 Task: Add a condition where "Channel Is not Mobile SDK" in pending tickets.
Action: Mouse moved to (140, 483)
Screenshot: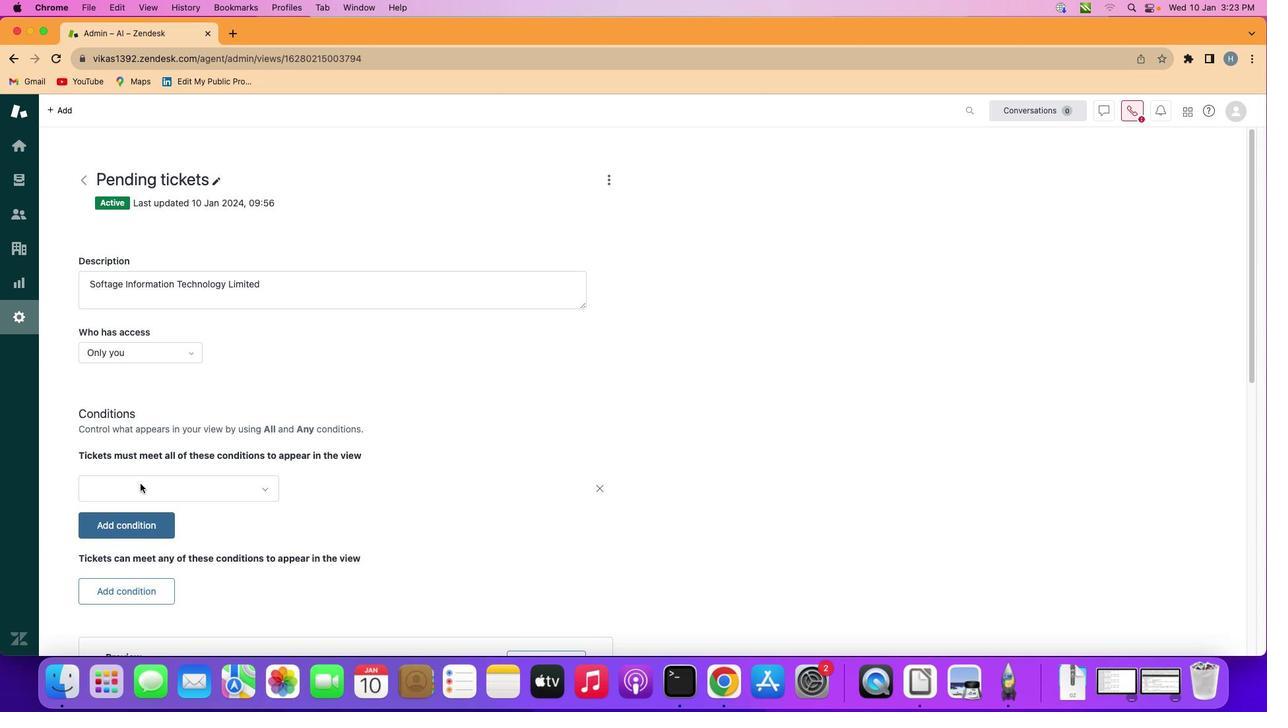 
Action: Mouse pressed left at (140, 483)
Screenshot: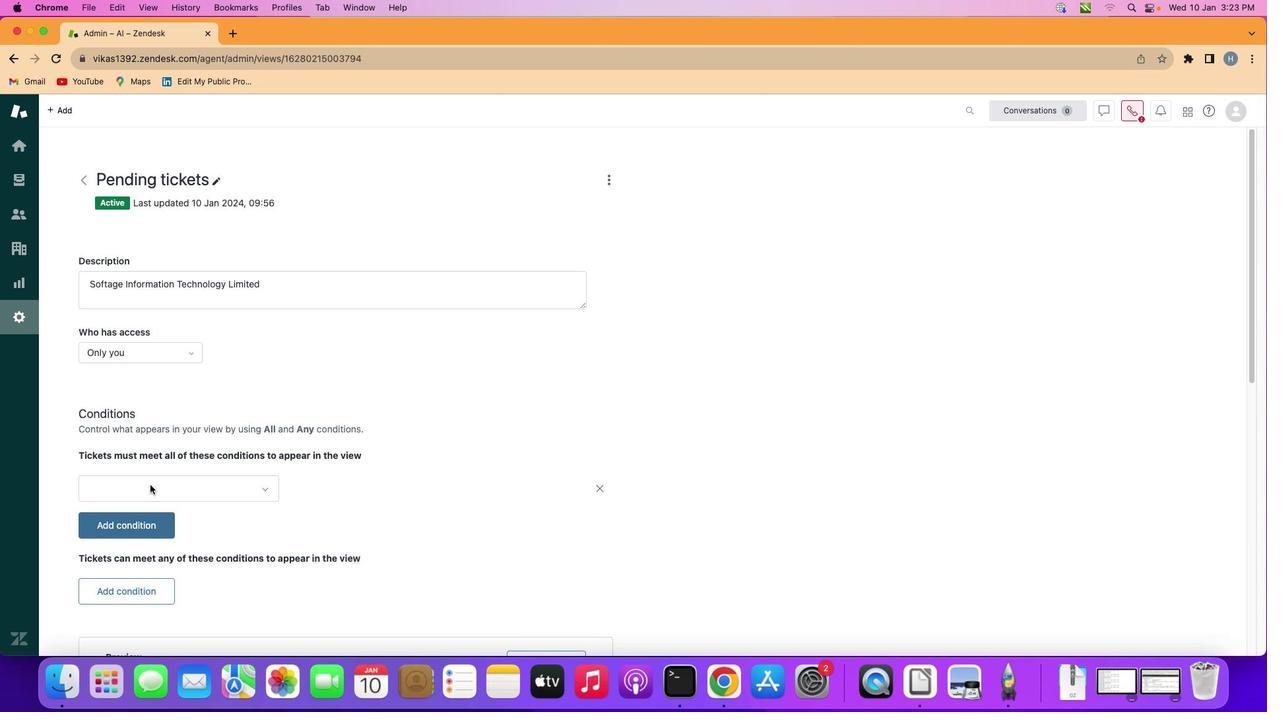 
Action: Mouse moved to (219, 487)
Screenshot: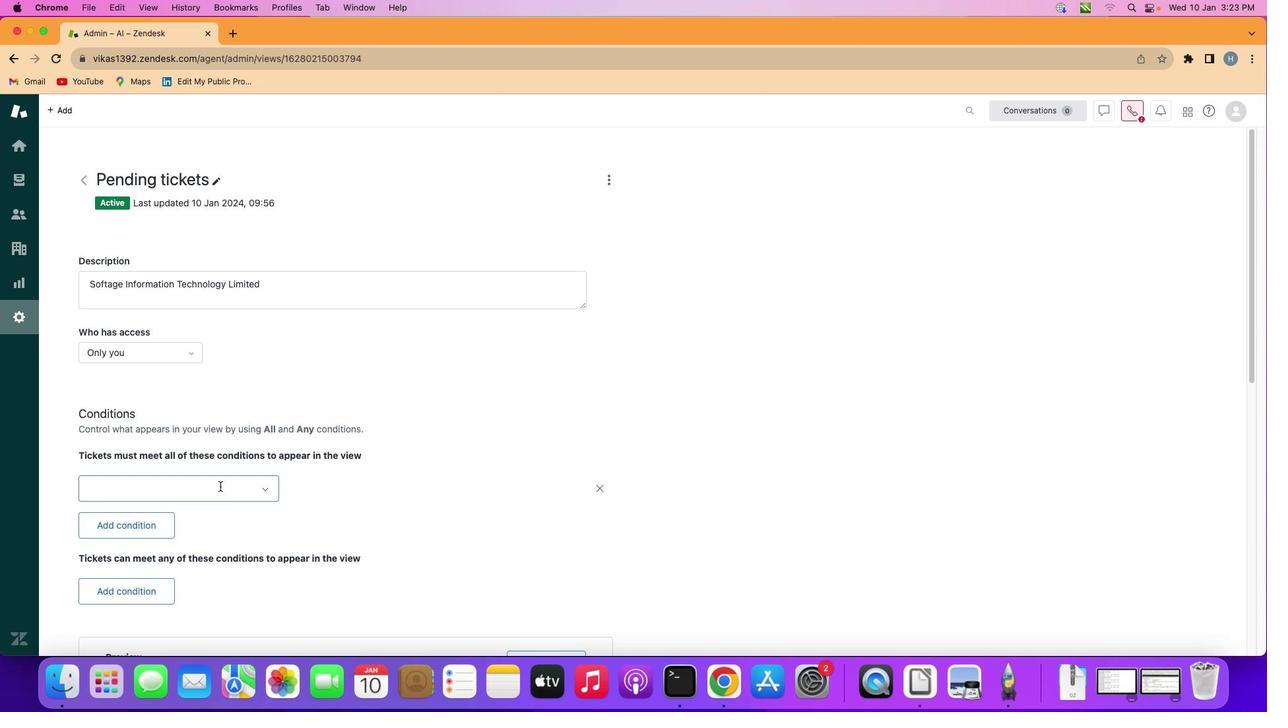 
Action: Mouse pressed left at (219, 487)
Screenshot: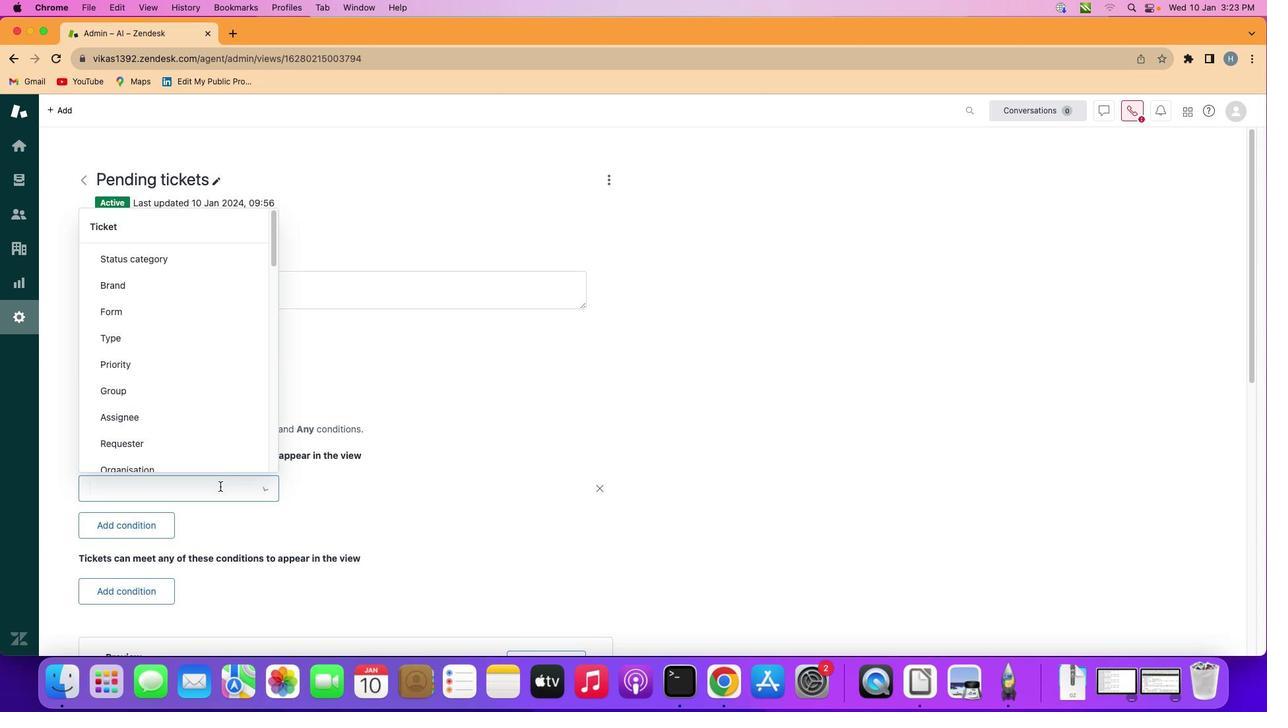 
Action: Mouse moved to (200, 373)
Screenshot: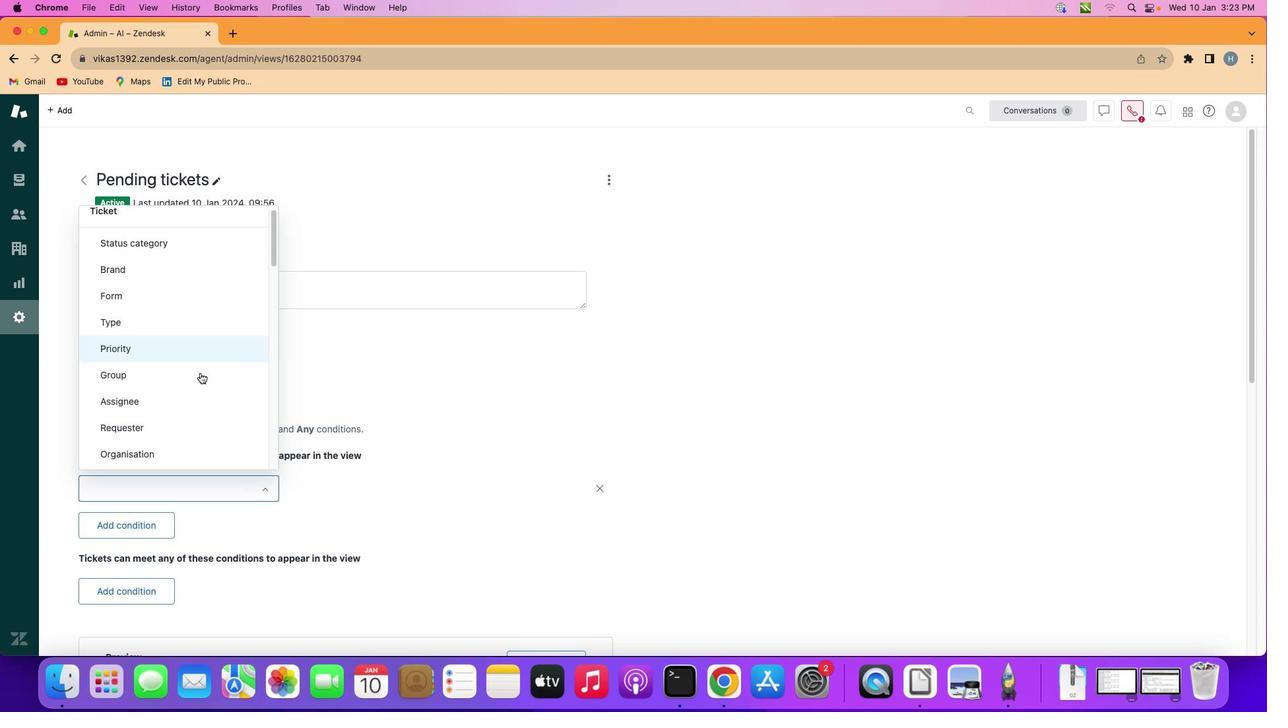 
Action: Mouse scrolled (200, 373) with delta (0, 0)
Screenshot: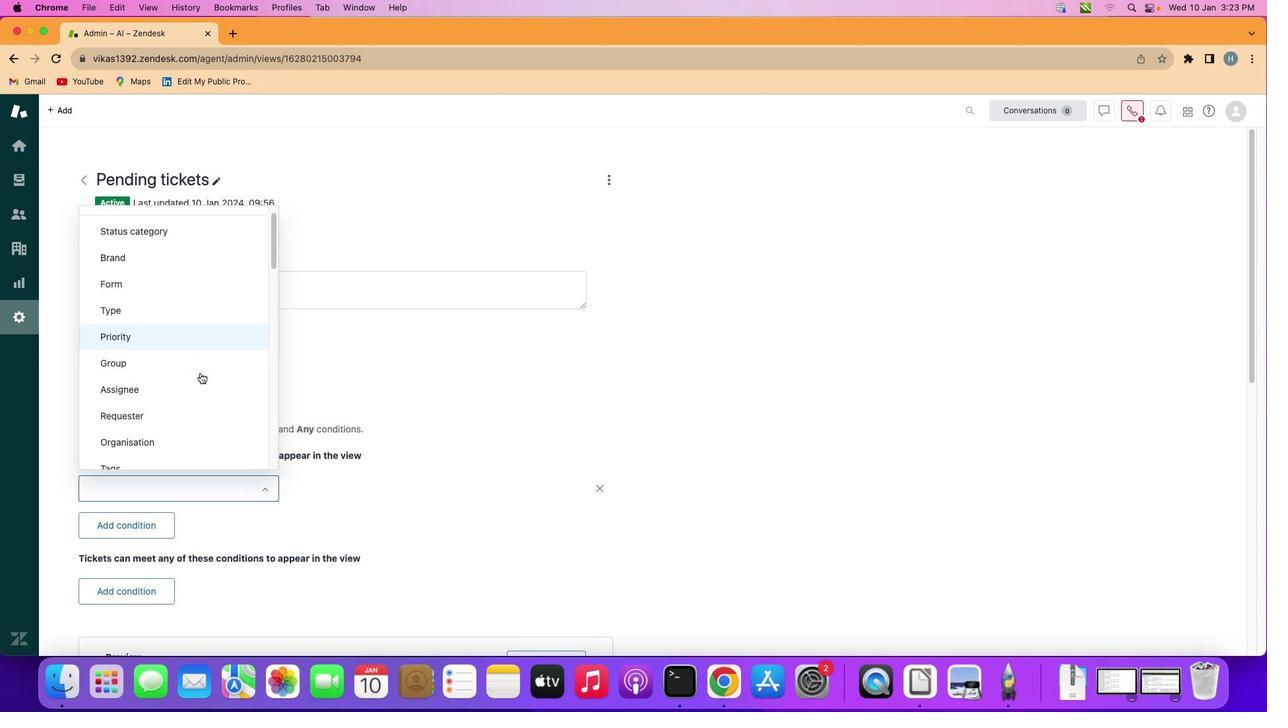 
Action: Mouse scrolled (200, 373) with delta (0, 0)
Screenshot: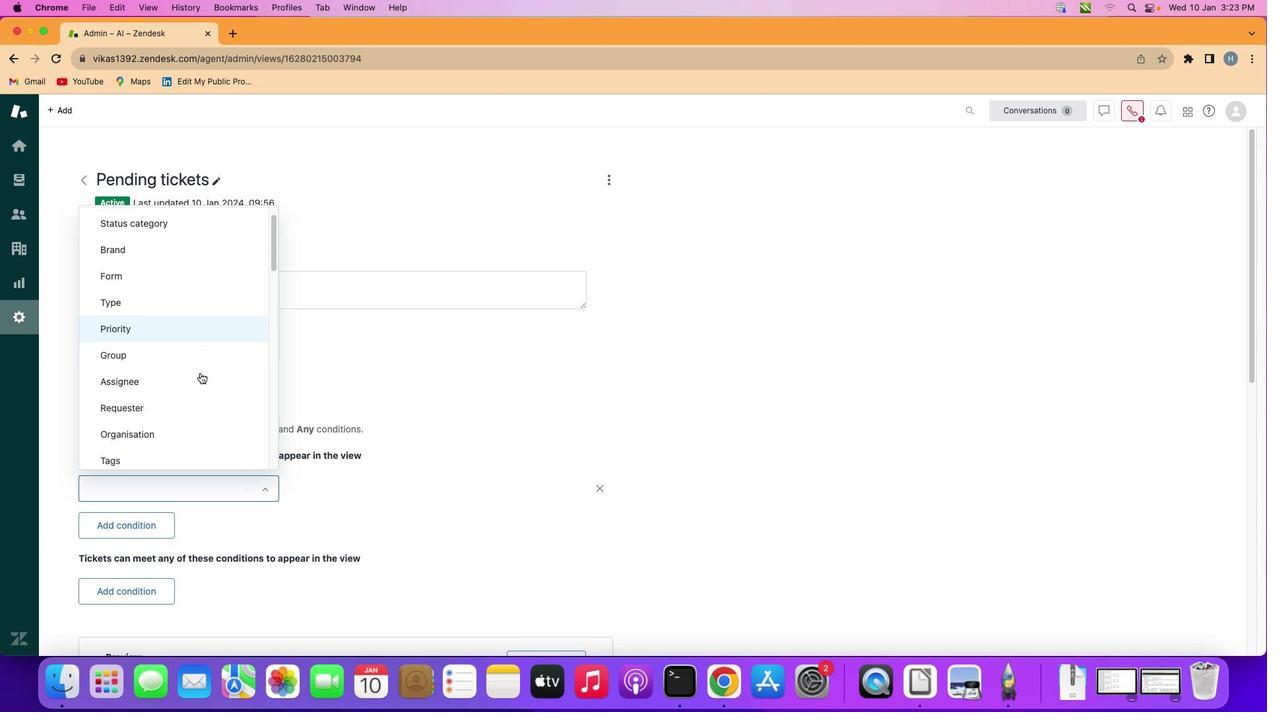 
Action: Mouse scrolled (200, 373) with delta (0, 0)
Screenshot: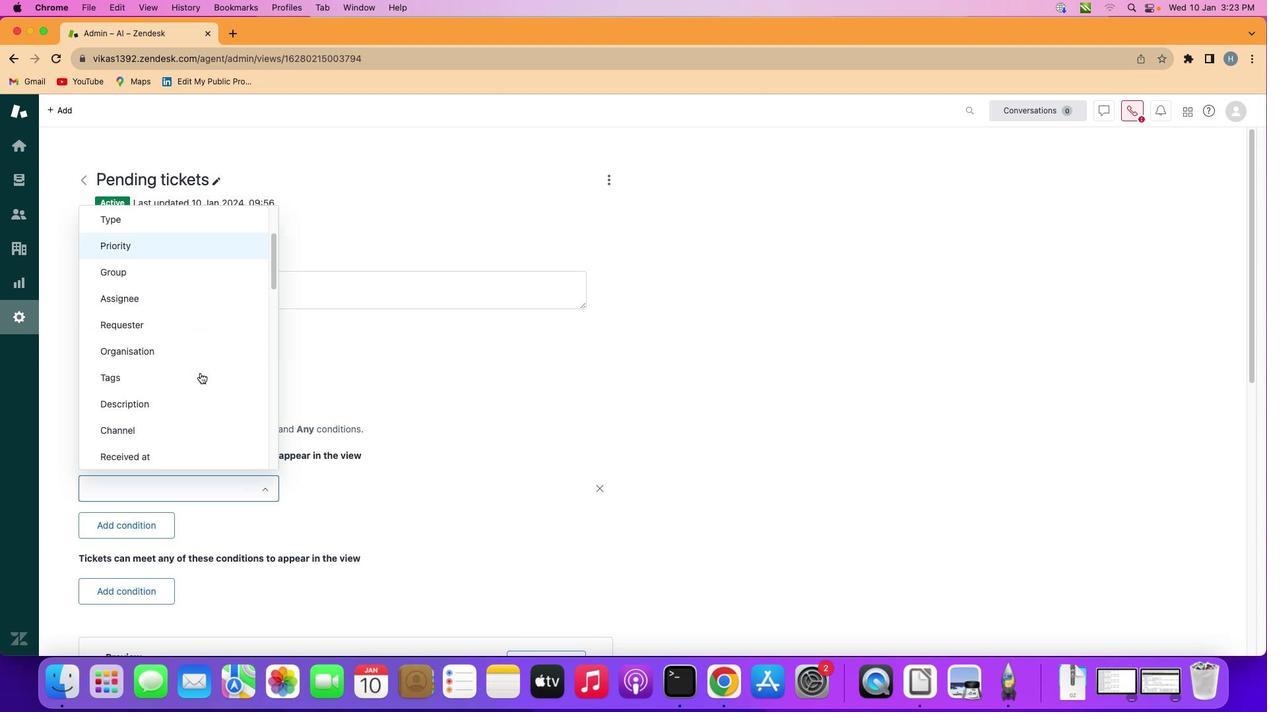 
Action: Mouse scrolled (200, 373) with delta (0, -1)
Screenshot: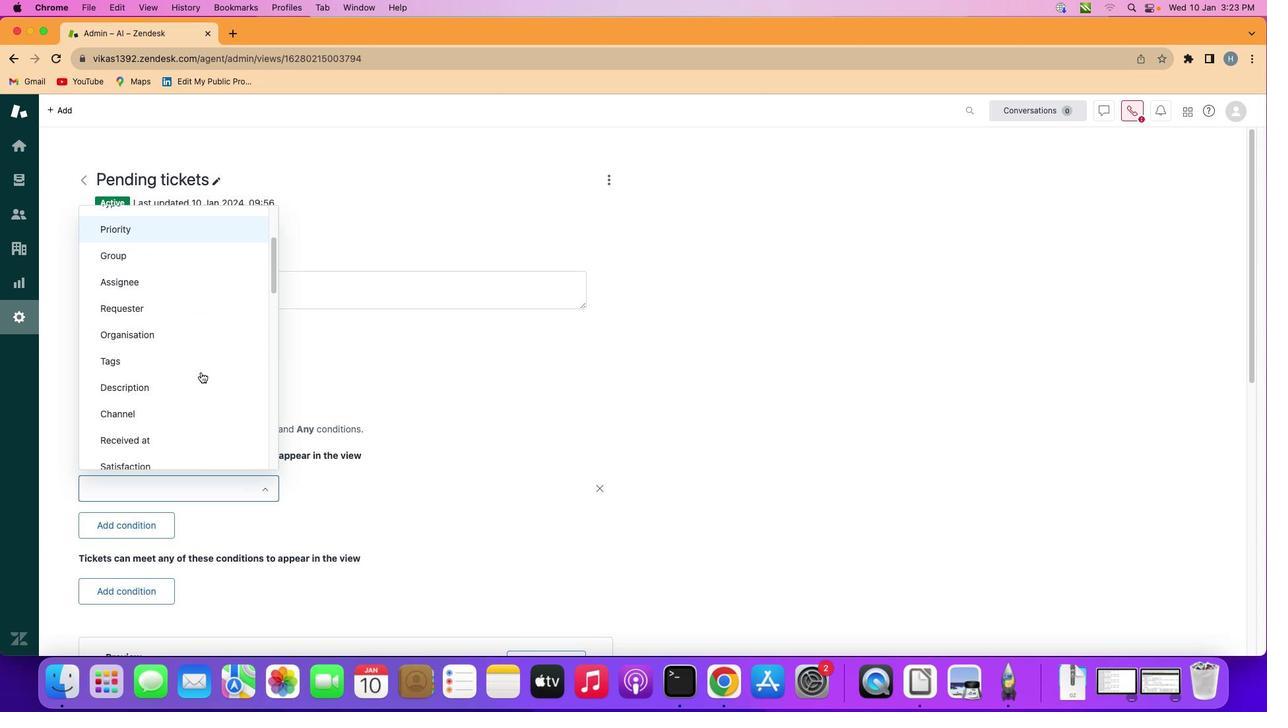 
Action: Mouse scrolled (200, 373) with delta (0, 0)
Screenshot: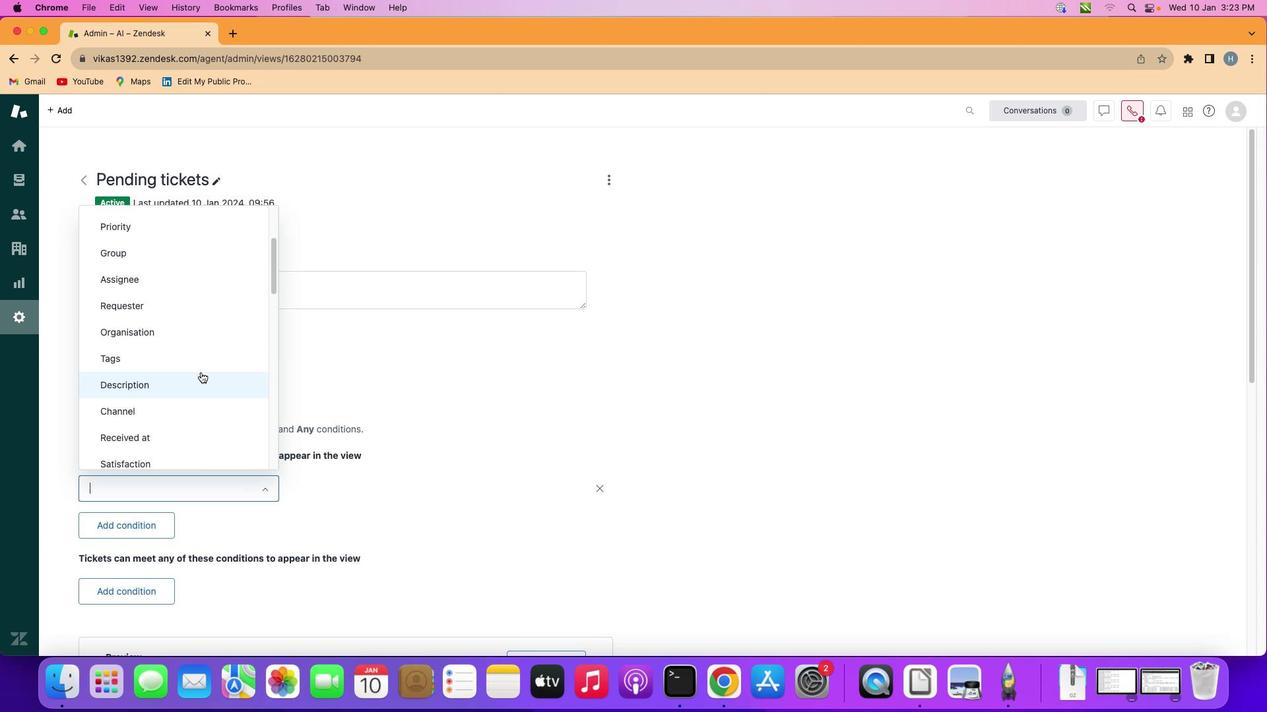 
Action: Mouse moved to (192, 407)
Screenshot: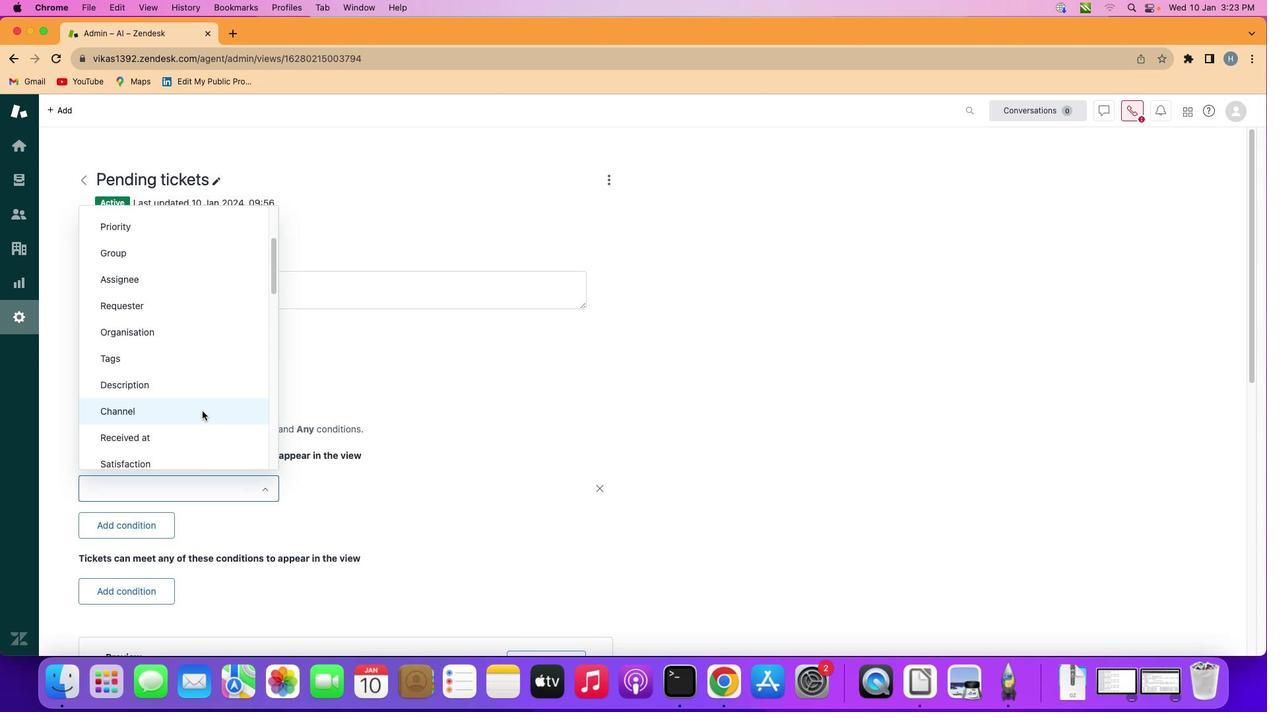 
Action: Mouse pressed left at (192, 407)
Screenshot: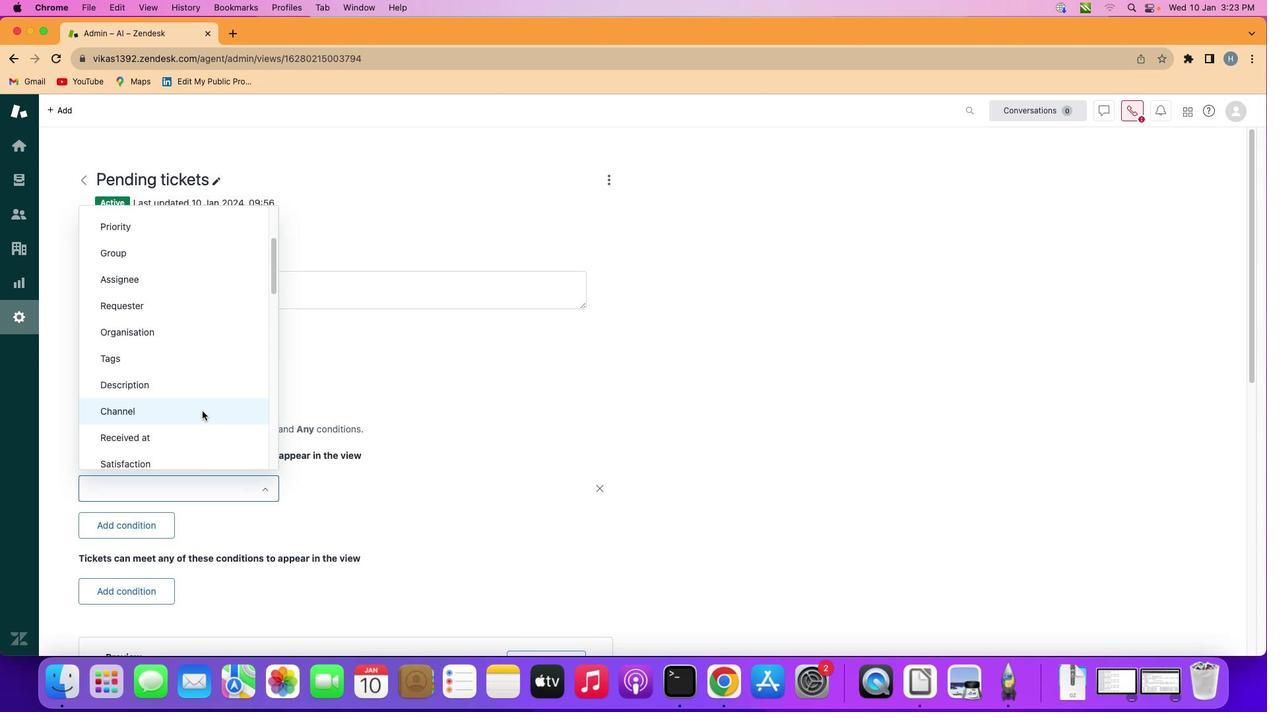 
Action: Mouse moved to (334, 489)
Screenshot: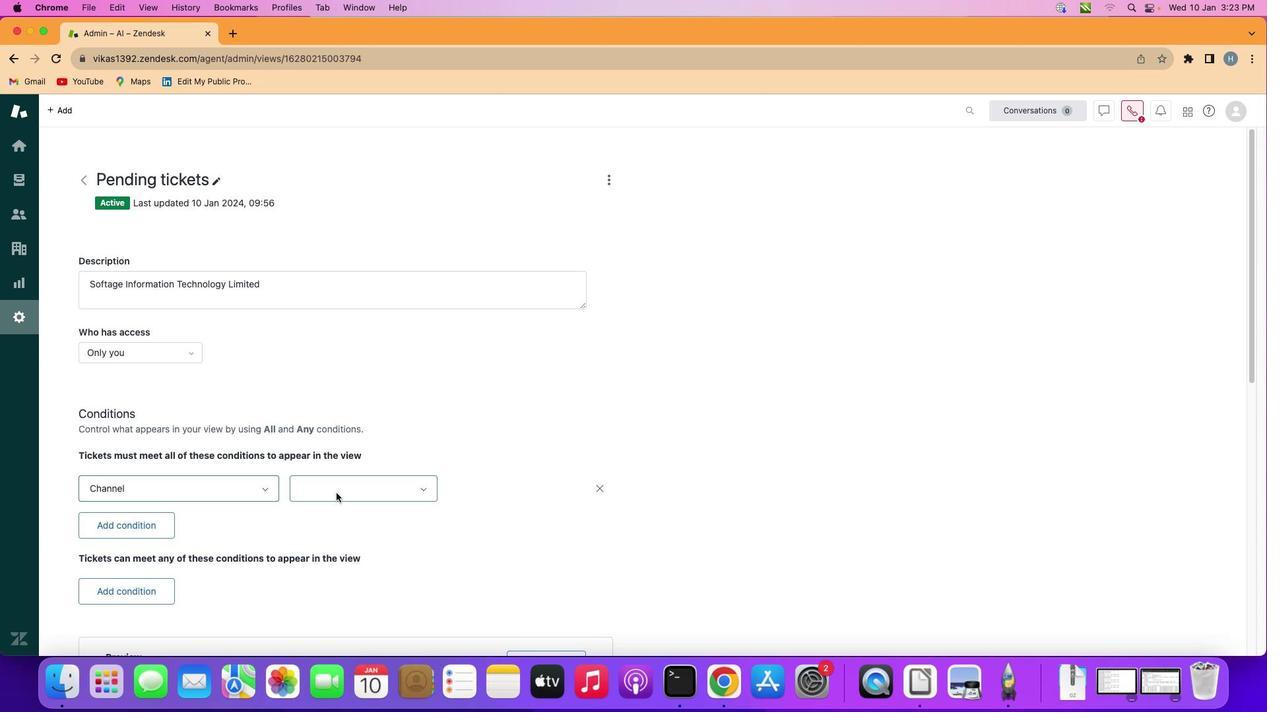 
Action: Mouse pressed left at (334, 489)
Screenshot: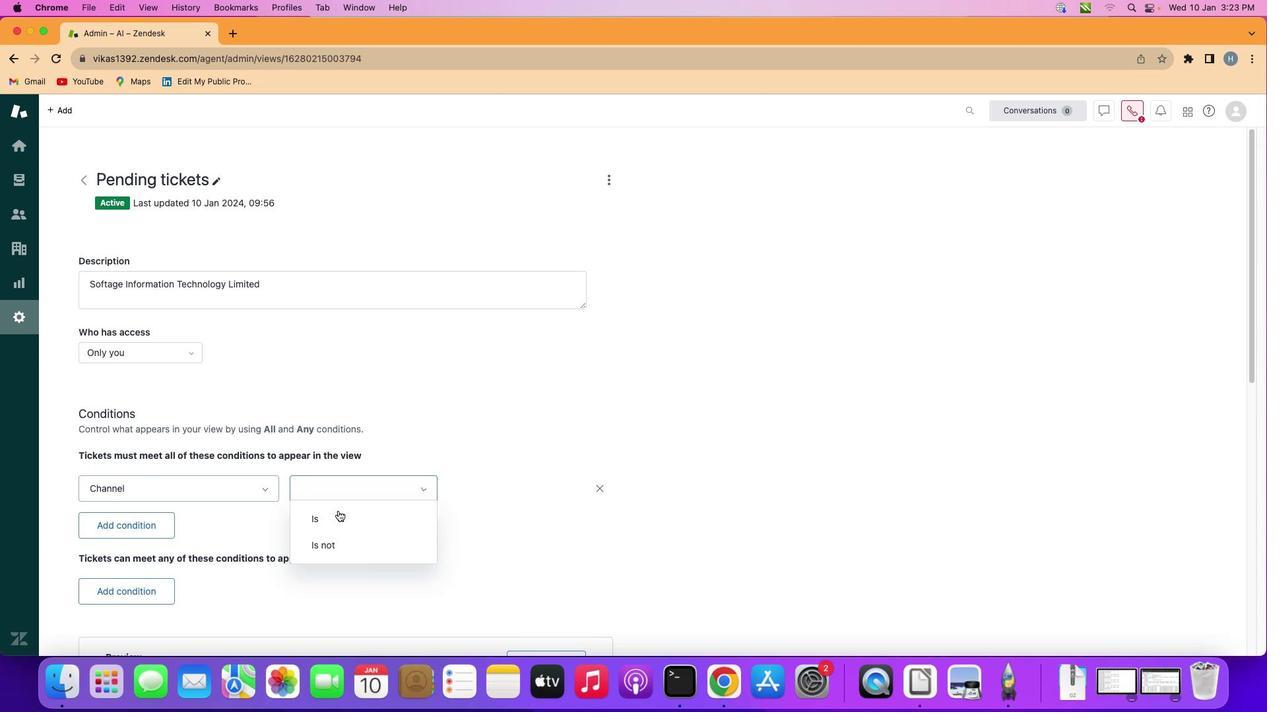 
Action: Mouse moved to (339, 543)
Screenshot: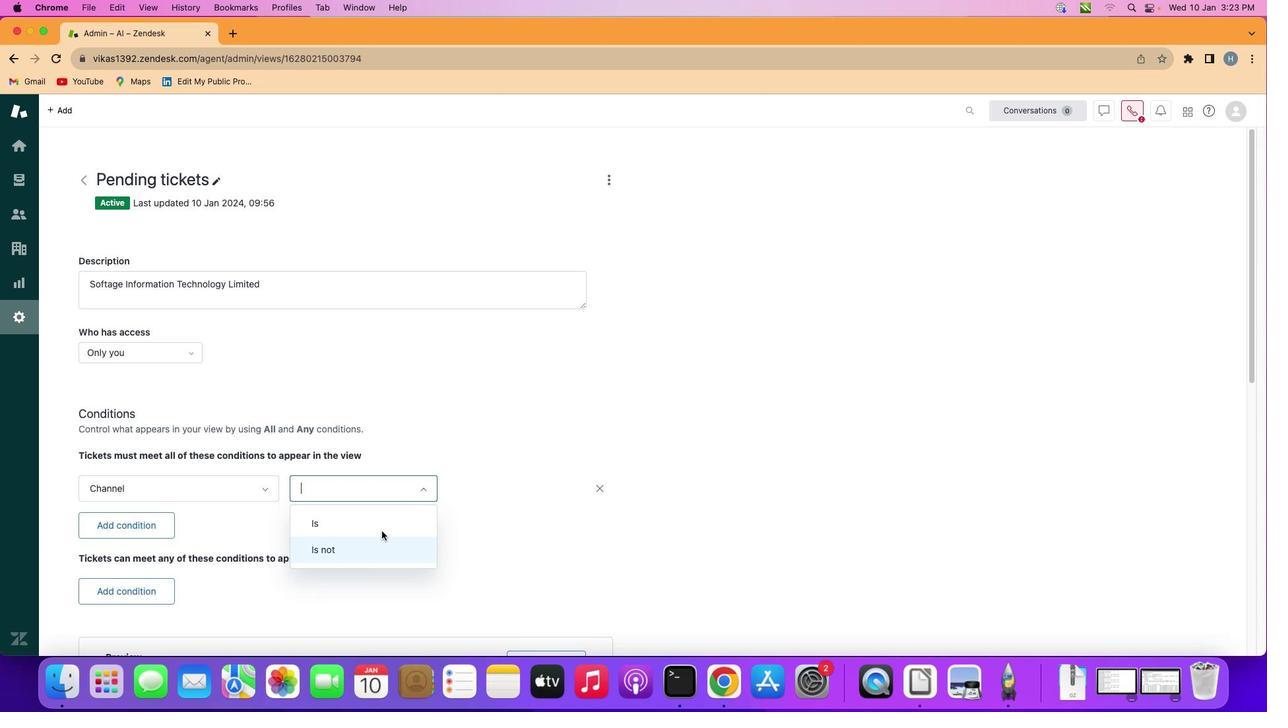 
Action: Mouse pressed left at (339, 543)
Screenshot: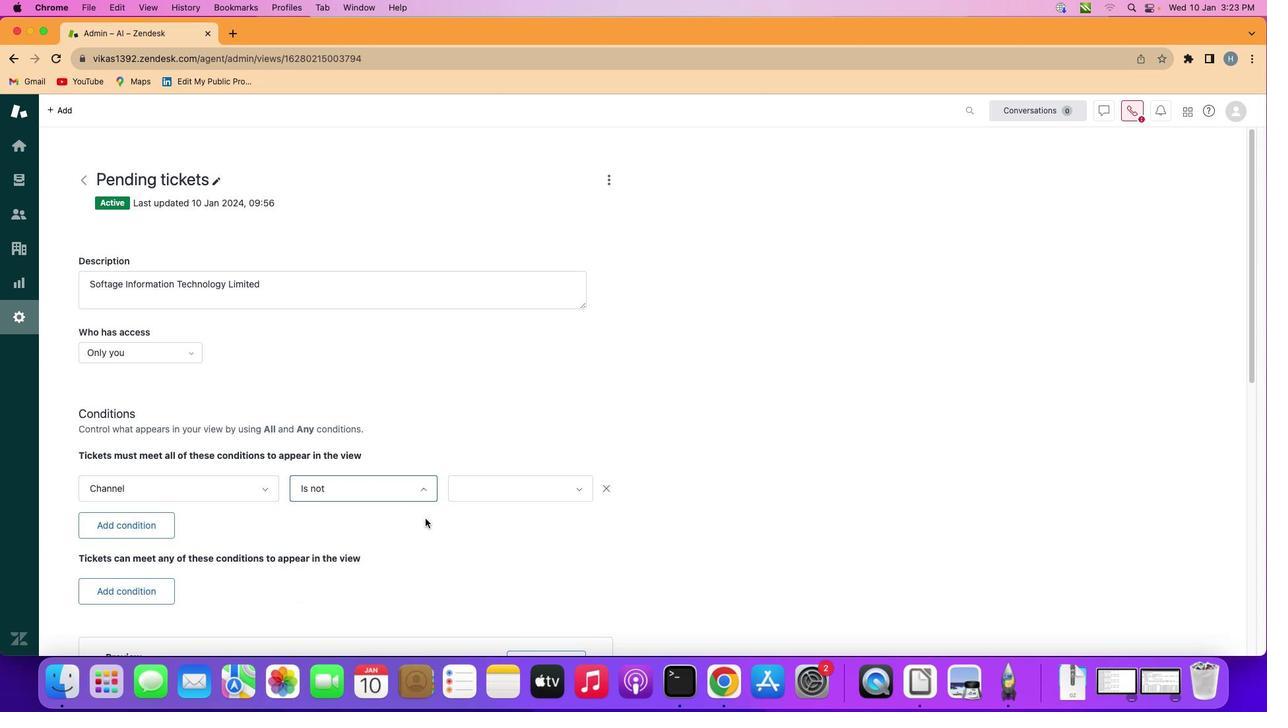 
Action: Mouse moved to (491, 496)
Screenshot: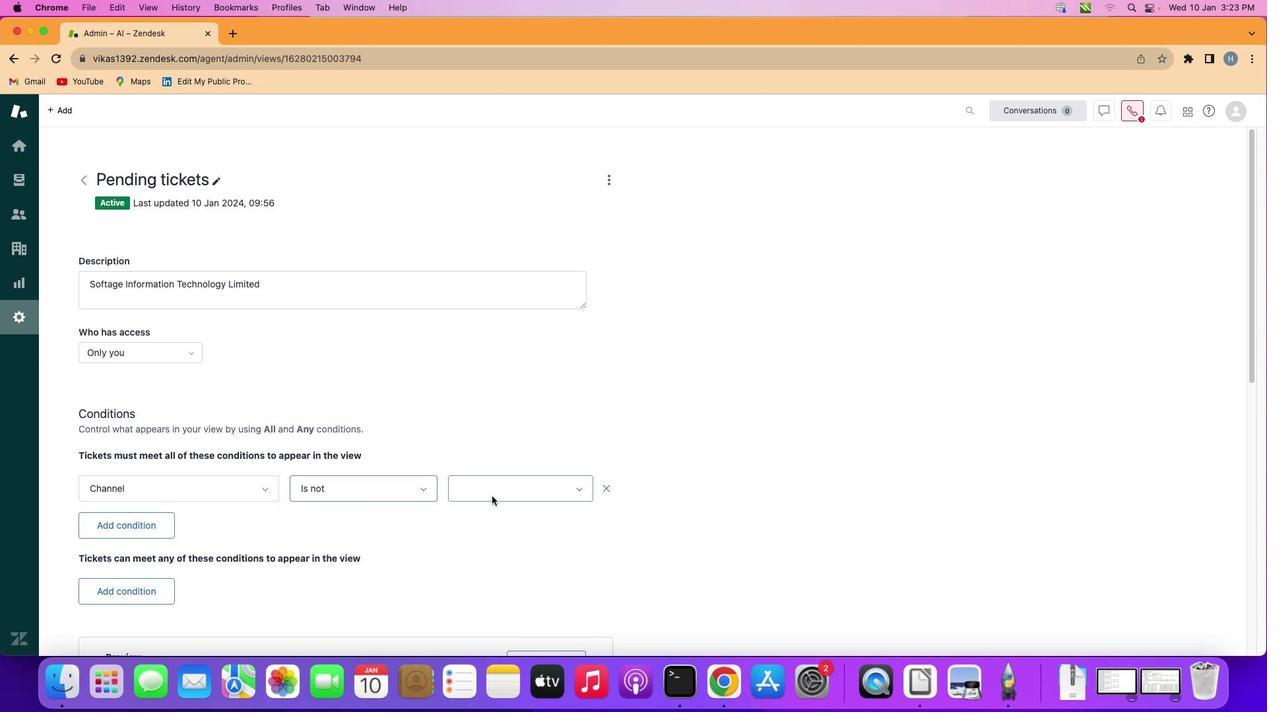 
Action: Mouse pressed left at (491, 496)
Screenshot: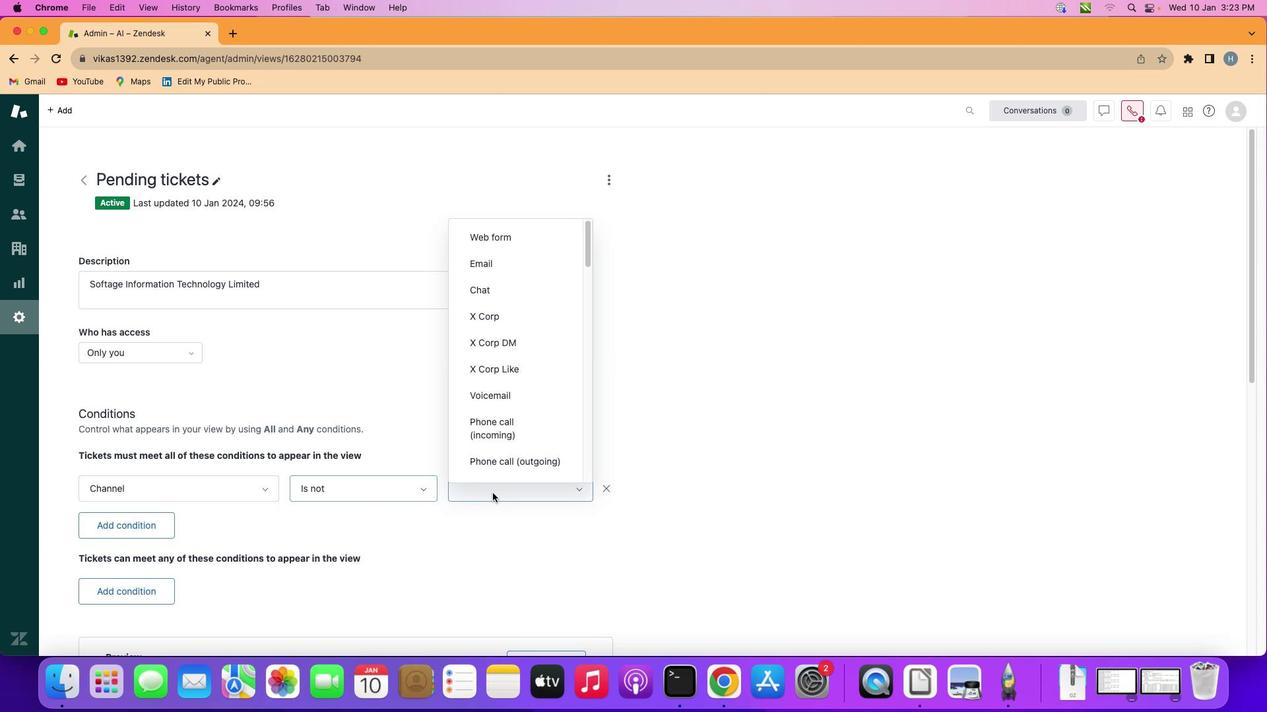 
Action: Mouse moved to (514, 396)
Screenshot: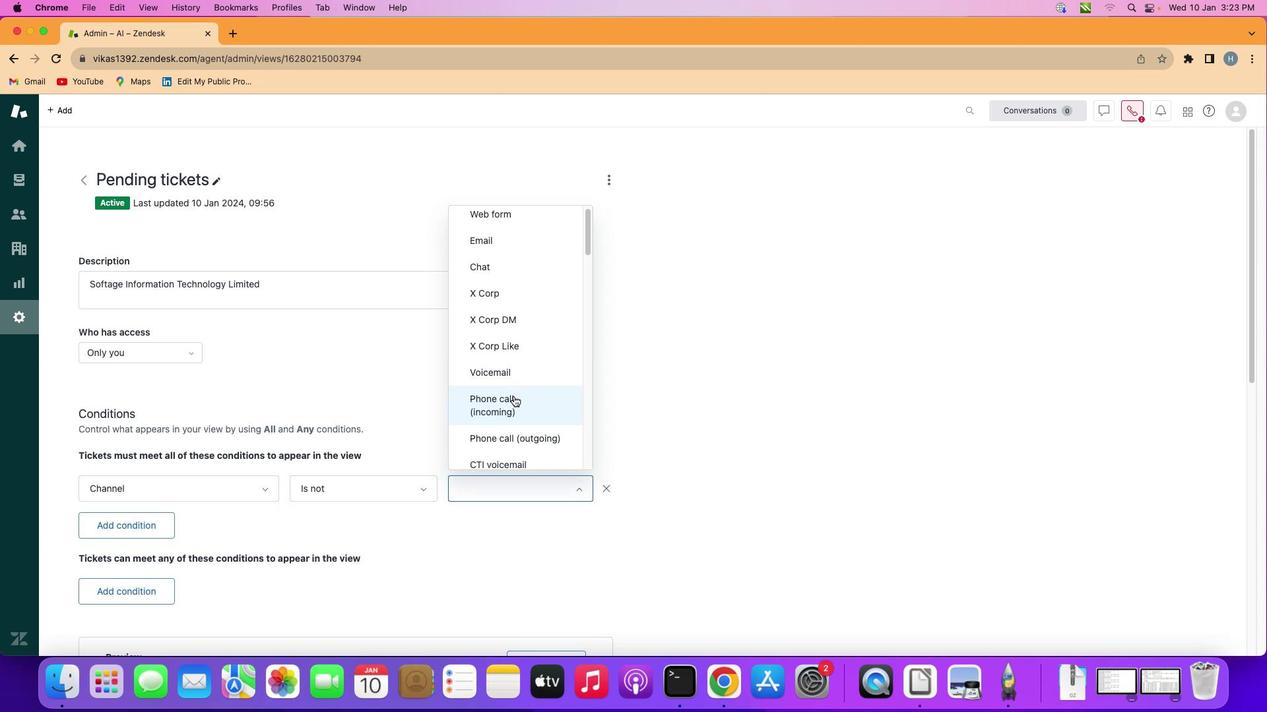 
Action: Mouse scrolled (514, 396) with delta (0, 0)
Screenshot: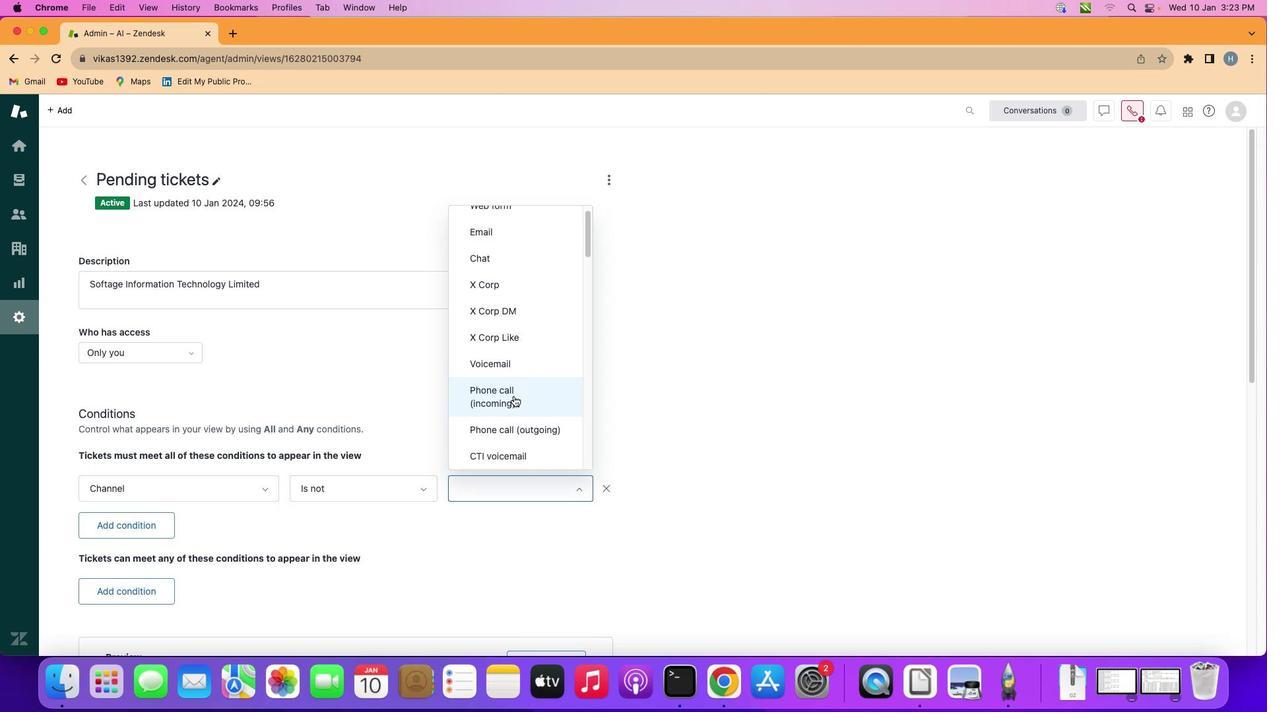 
Action: Mouse scrolled (514, 396) with delta (0, 0)
Screenshot: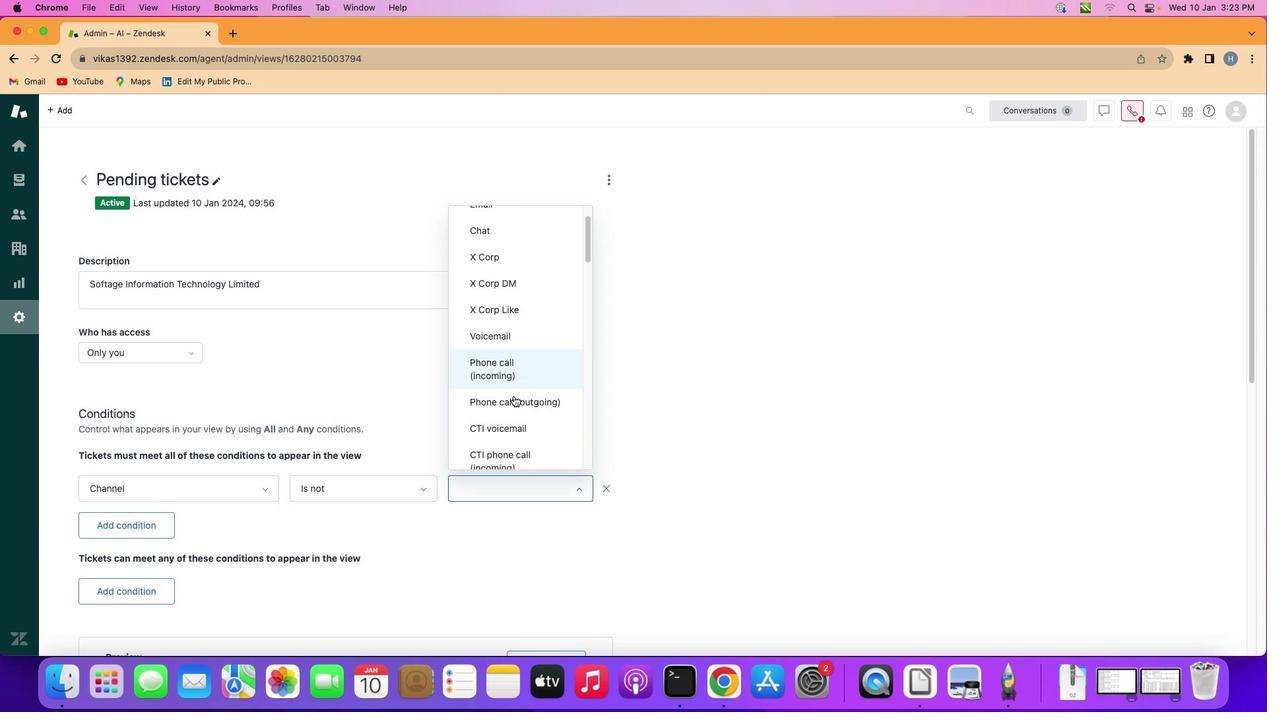 
Action: Mouse scrolled (514, 396) with delta (0, 0)
Screenshot: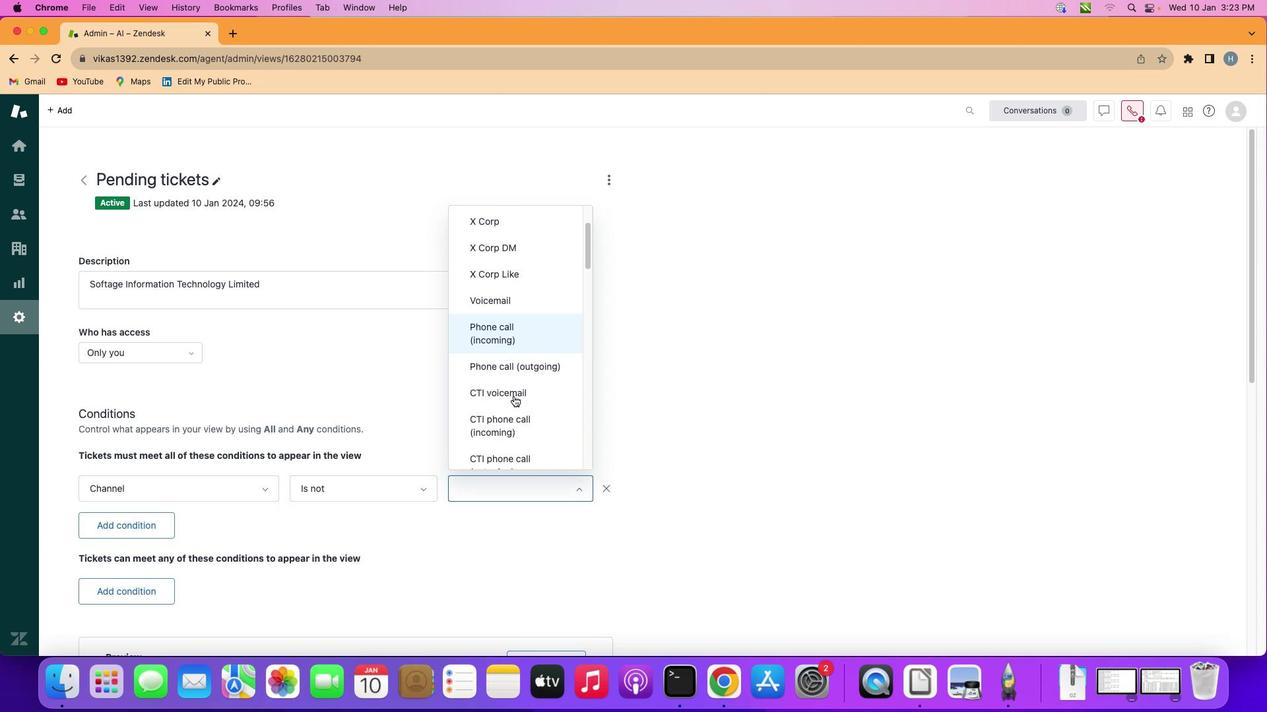
Action: Mouse scrolled (514, 396) with delta (0, 0)
Screenshot: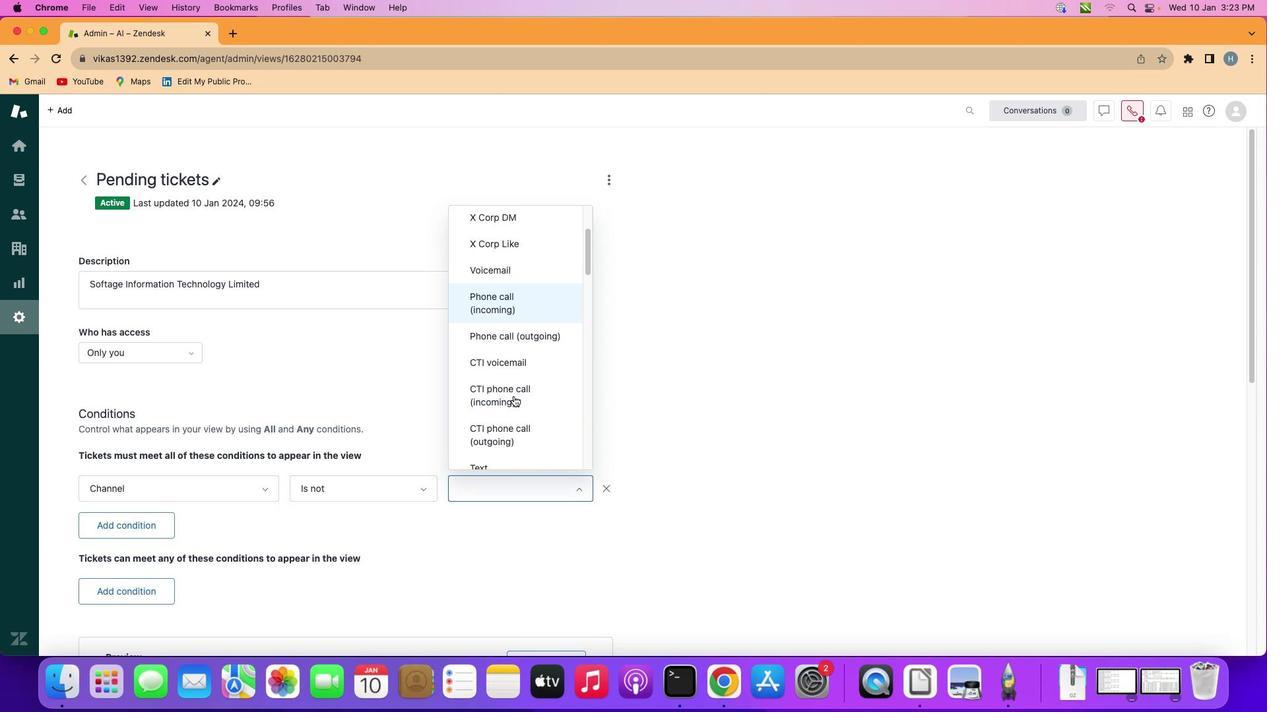 
Action: Mouse scrolled (514, 396) with delta (0, 0)
Screenshot: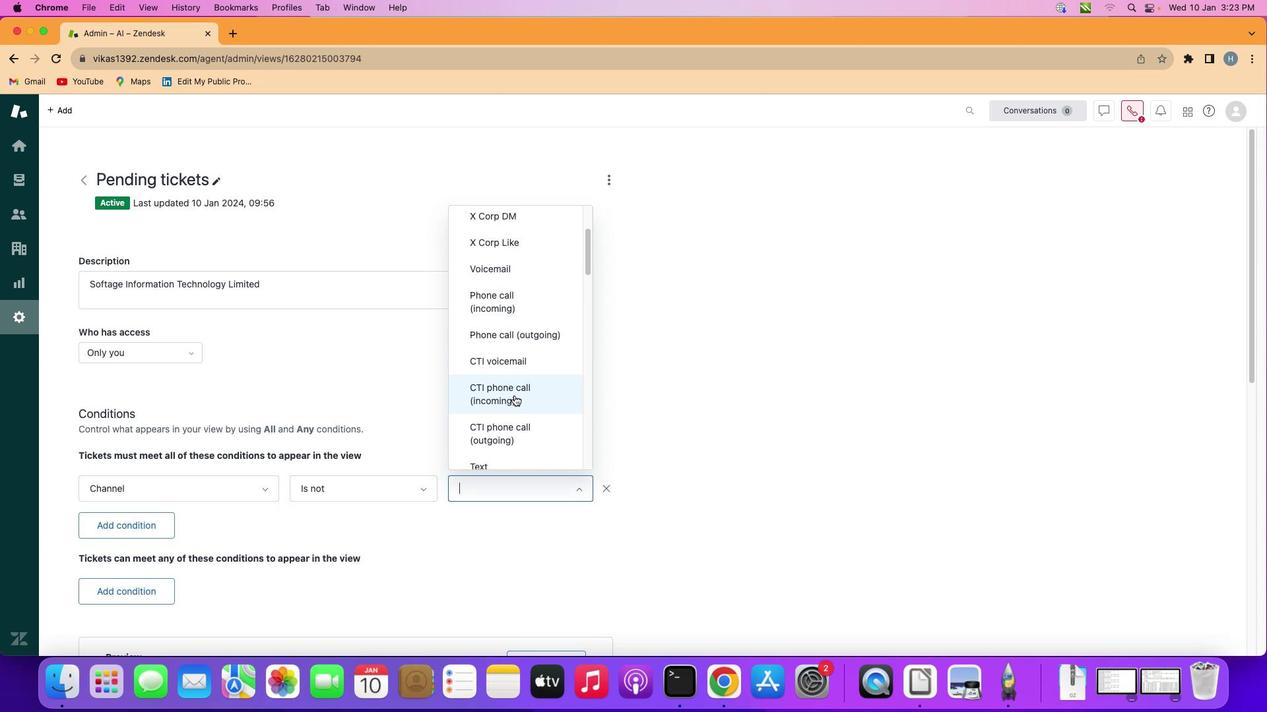 
Action: Mouse moved to (514, 395)
Screenshot: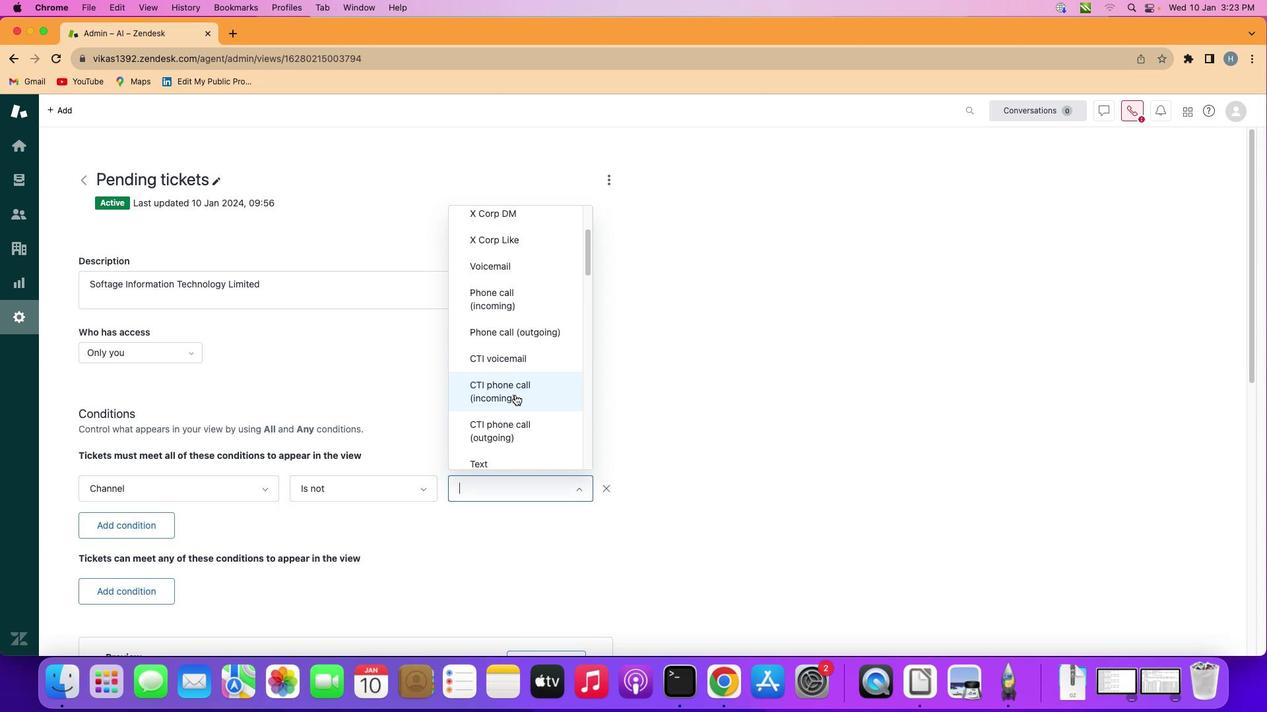 
Action: Mouse scrolled (514, 395) with delta (0, 0)
Screenshot: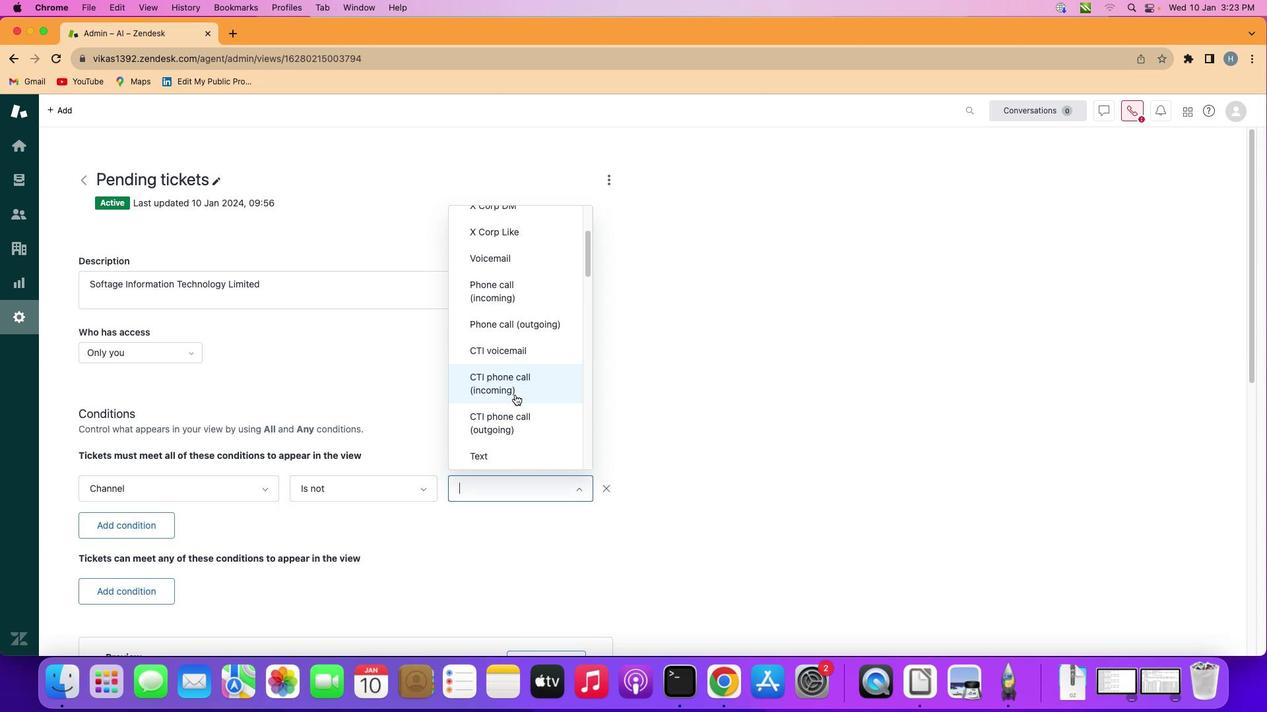 
Action: Mouse scrolled (514, 395) with delta (0, 0)
Screenshot: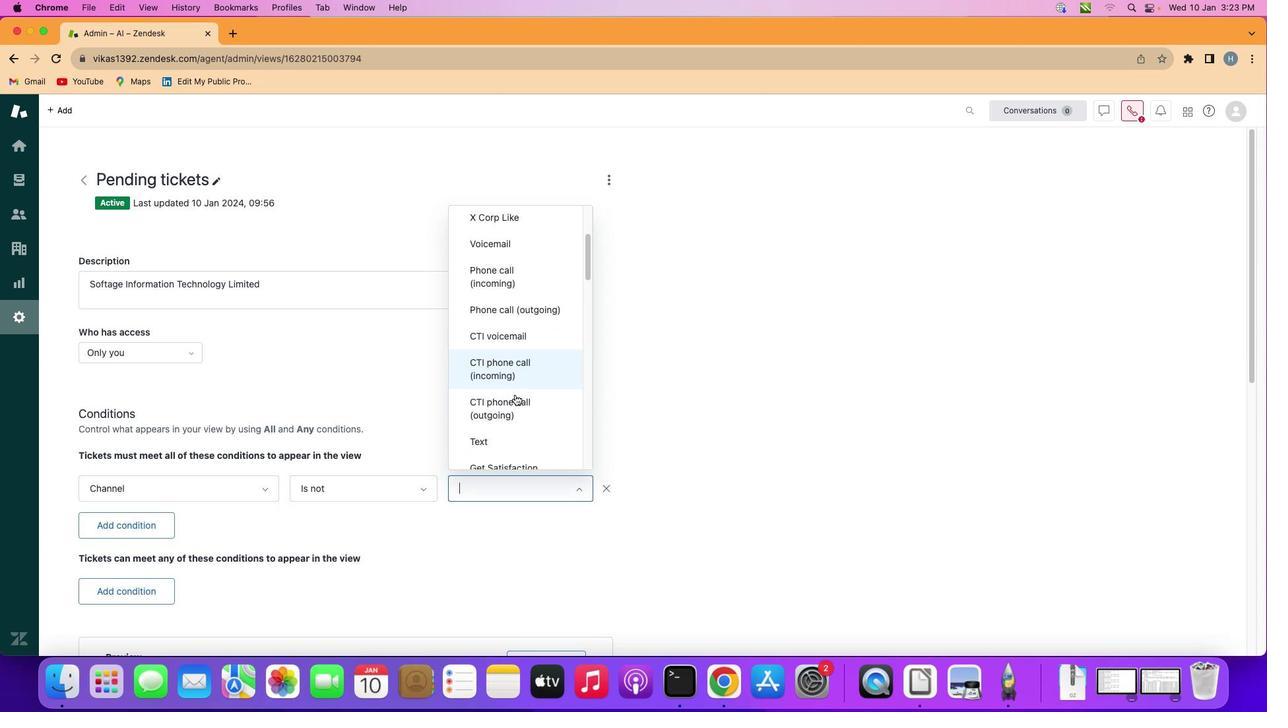 
Action: Mouse scrolled (514, 395) with delta (0, 0)
Screenshot: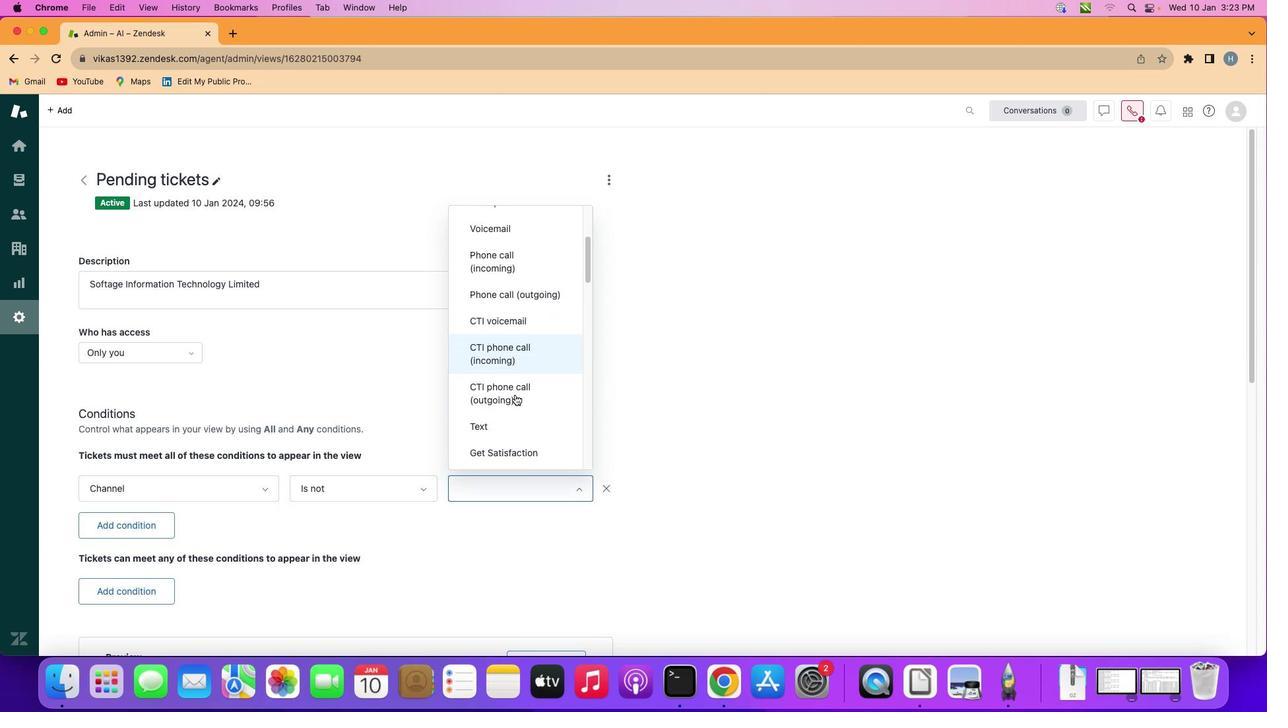 
Action: Mouse scrolled (514, 395) with delta (0, 0)
Screenshot: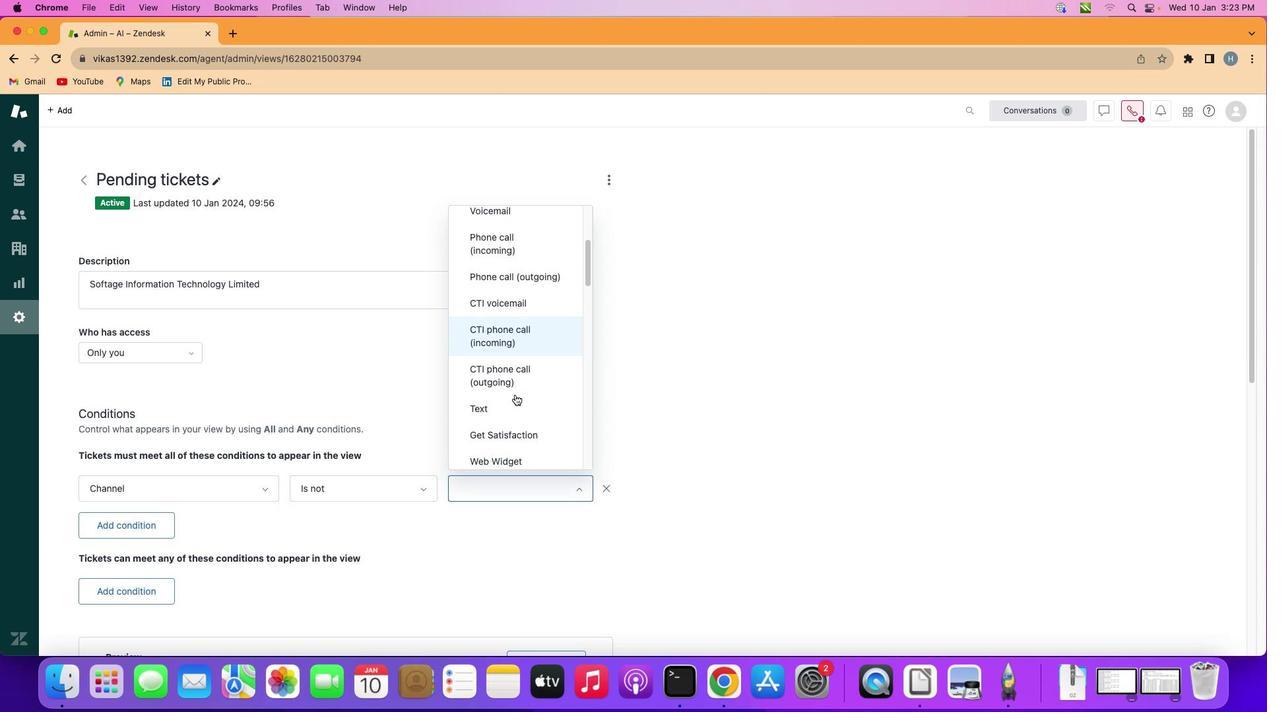 
Action: Mouse scrolled (514, 395) with delta (0, 0)
Screenshot: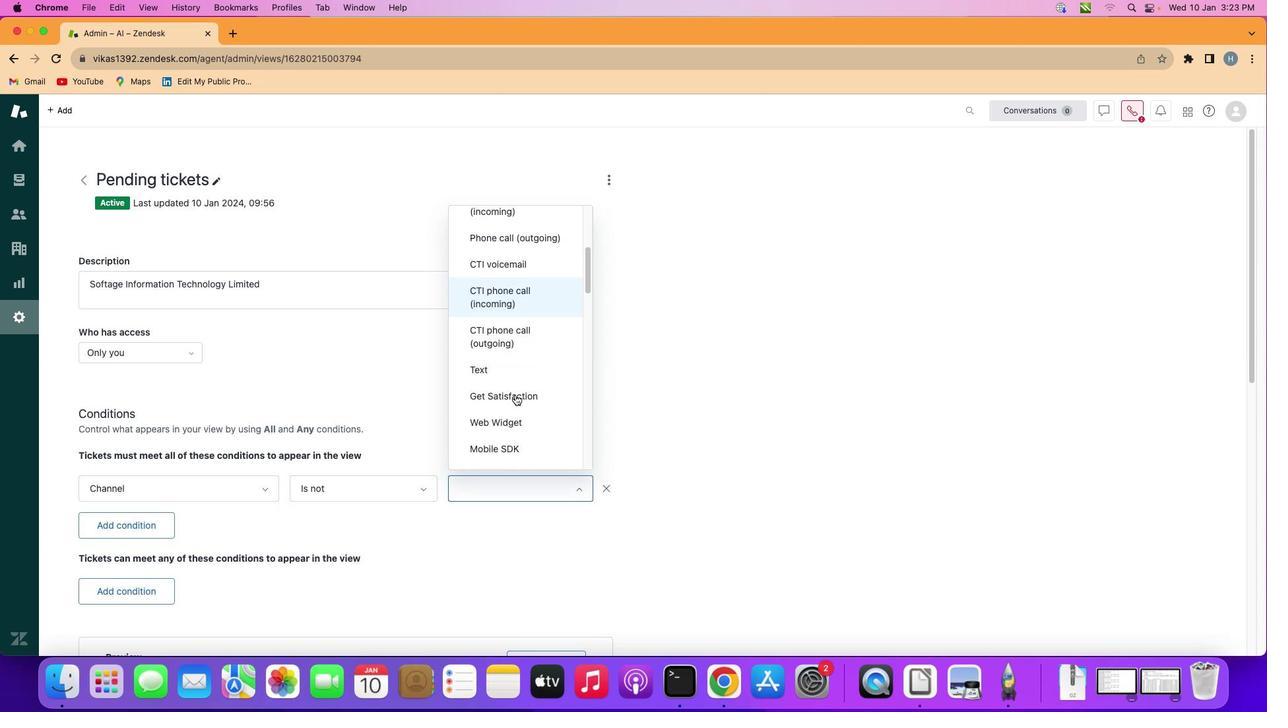 
Action: Mouse scrolled (514, 395) with delta (0, 0)
Screenshot: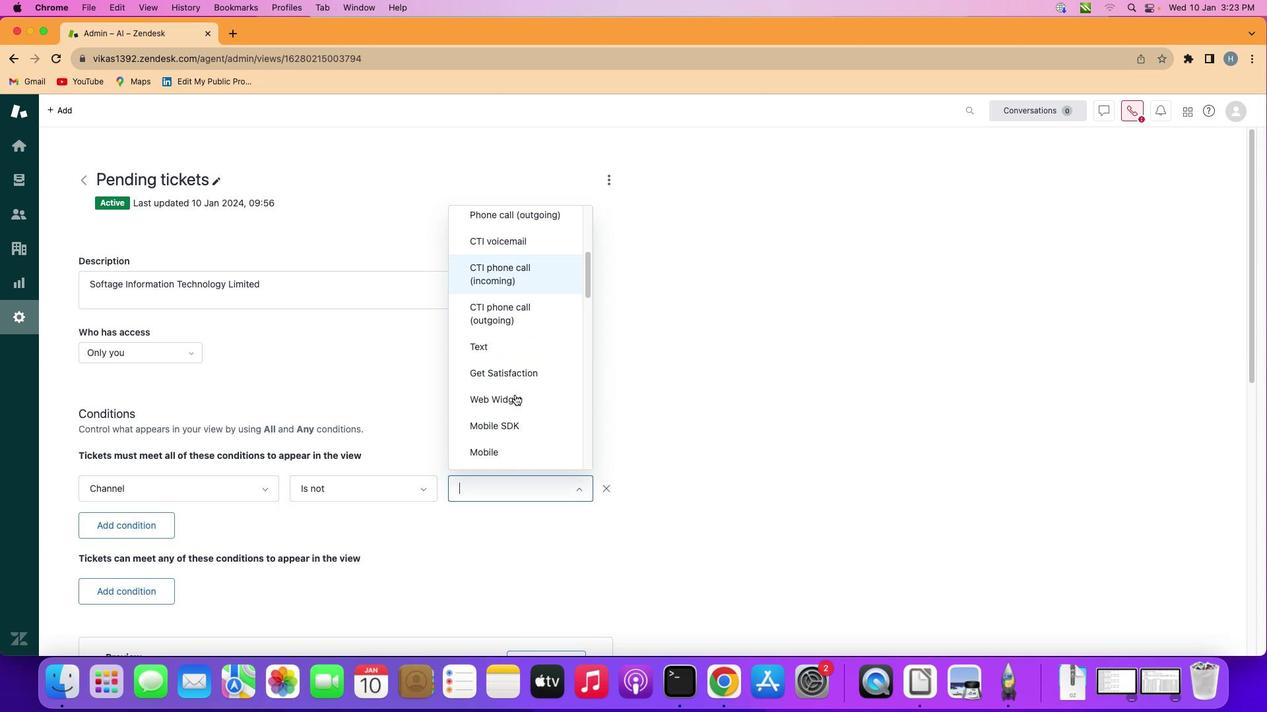
Action: Mouse scrolled (514, 395) with delta (0, 0)
Screenshot: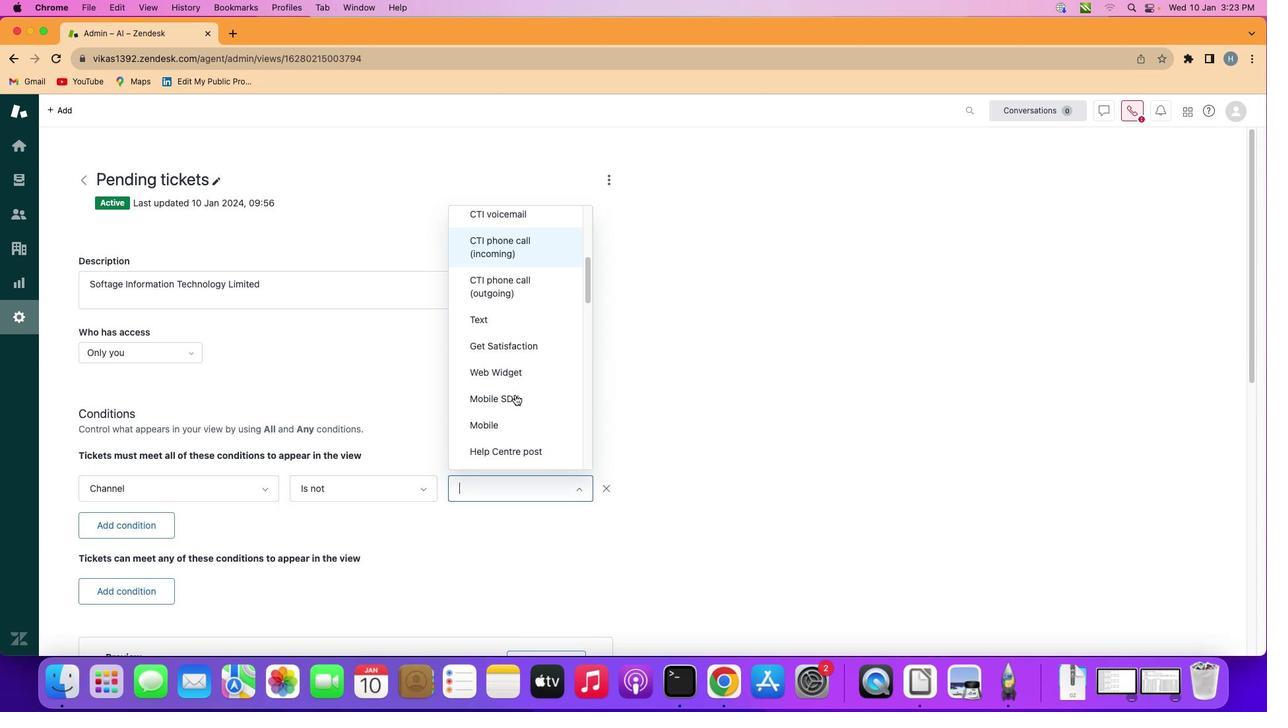 
Action: Mouse moved to (521, 406)
Screenshot: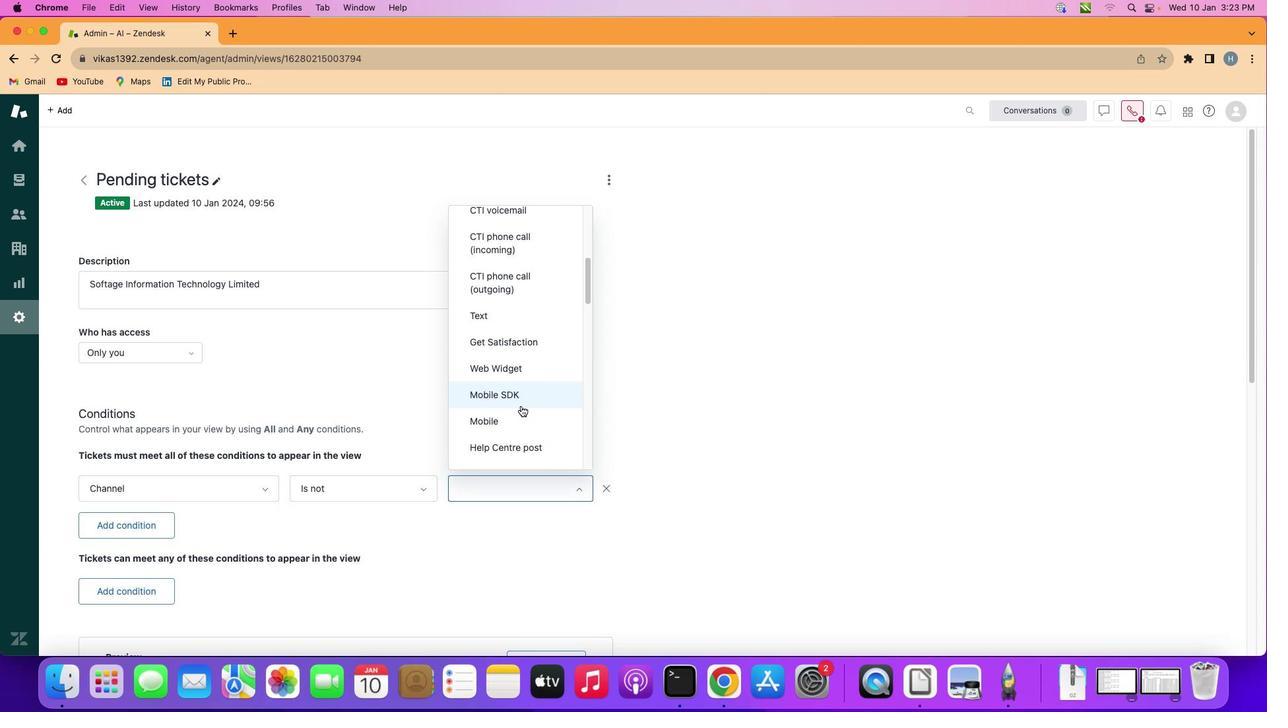 
Action: Mouse scrolled (521, 406) with delta (0, 0)
Screenshot: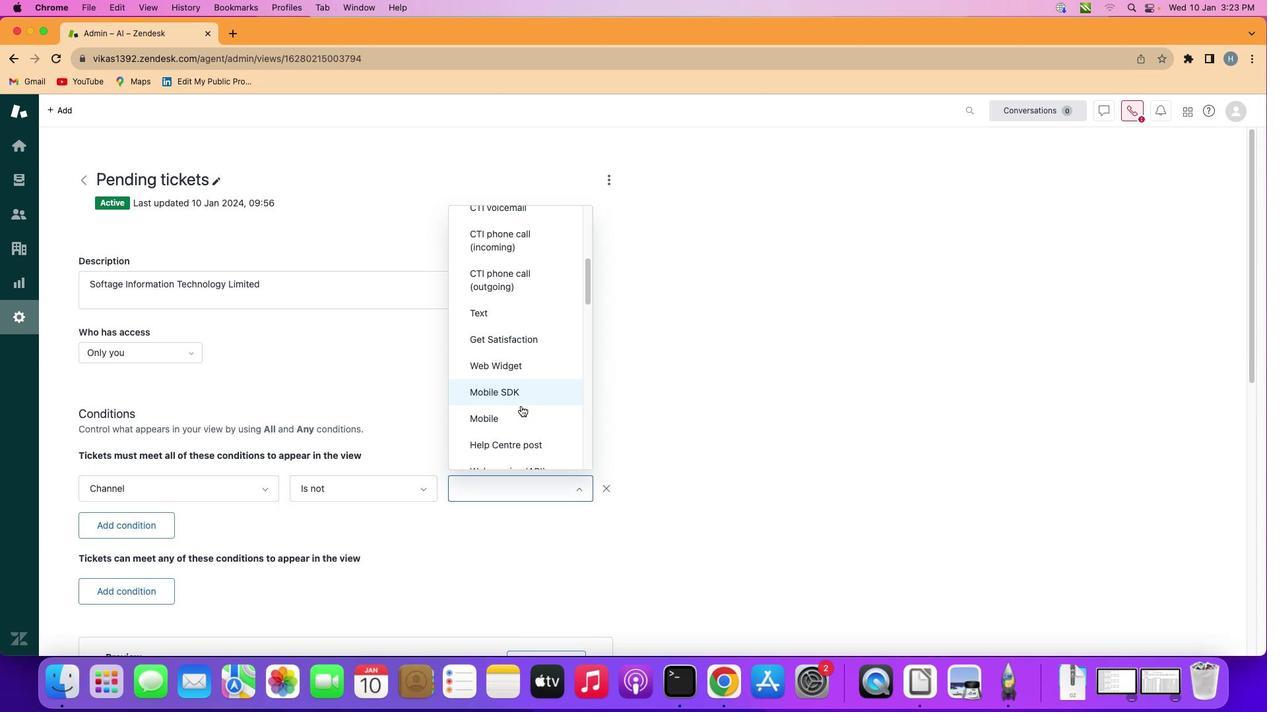 
Action: Mouse scrolled (521, 406) with delta (0, 0)
Screenshot: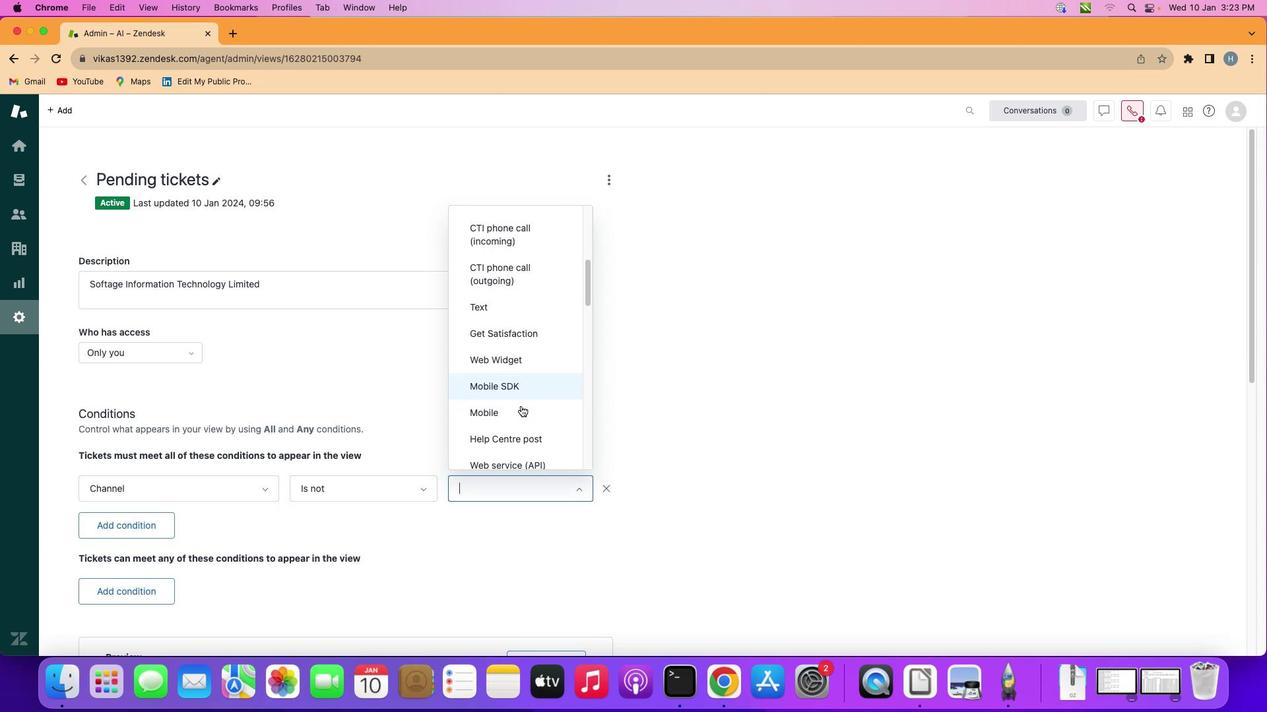 
Action: Mouse moved to (526, 390)
Screenshot: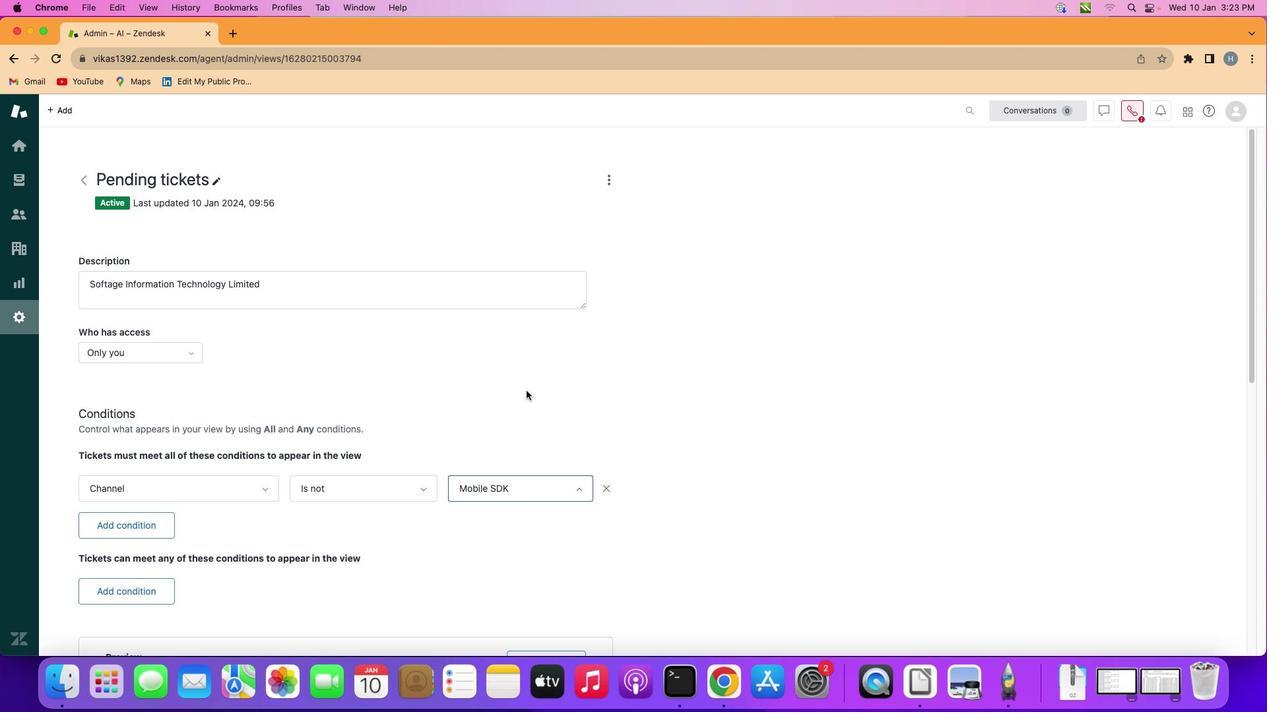 
Action: Mouse pressed left at (526, 390)
Screenshot: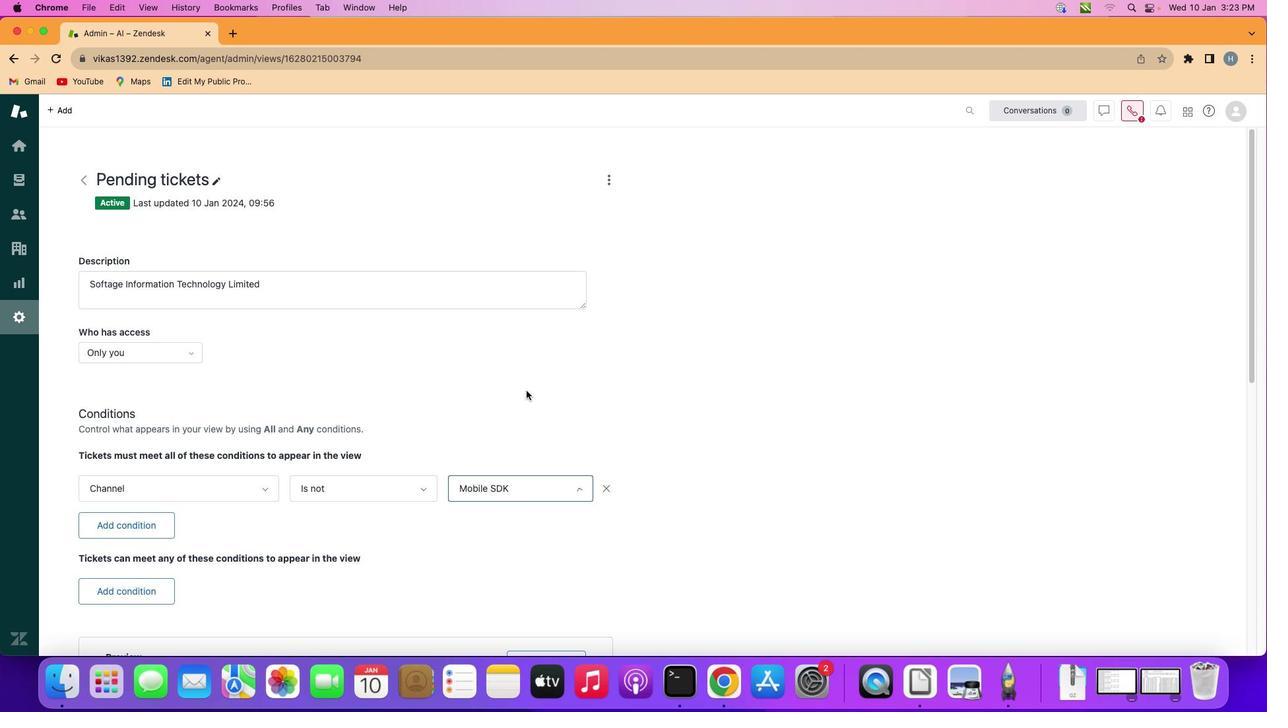 
Action: Mouse moved to (527, 389)
Screenshot: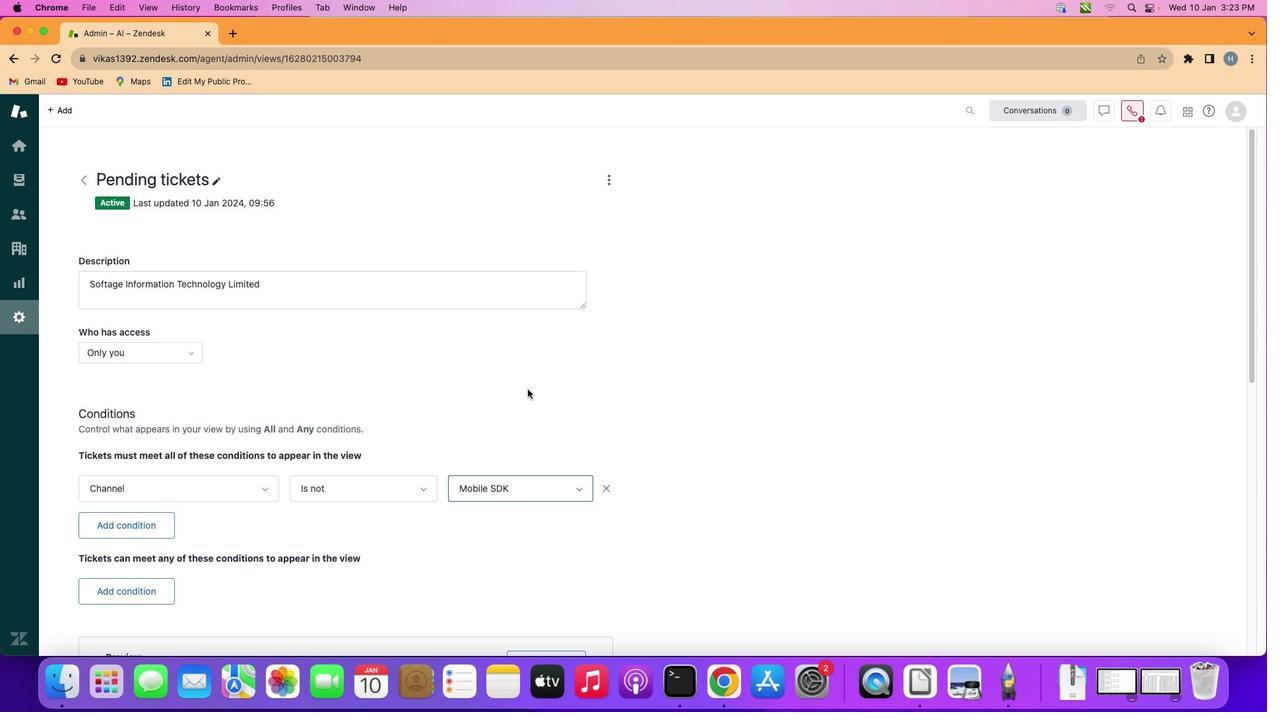 
